 Task: Look for space in Karukh, Afghanistan from 11th June, 2023 to 15th June, 2023 for 2 adults in price range Rs.7000 to Rs.16000. Place can be private room with 1  bedroom having 2 beds and 1 bathroom. Property type can be hotel. Amenities needed are: air conditioning, dedicated workplace, breakfast, . Booking option can be shelf check-in. Required host language is English.
Action: Mouse moved to (428, 87)
Screenshot: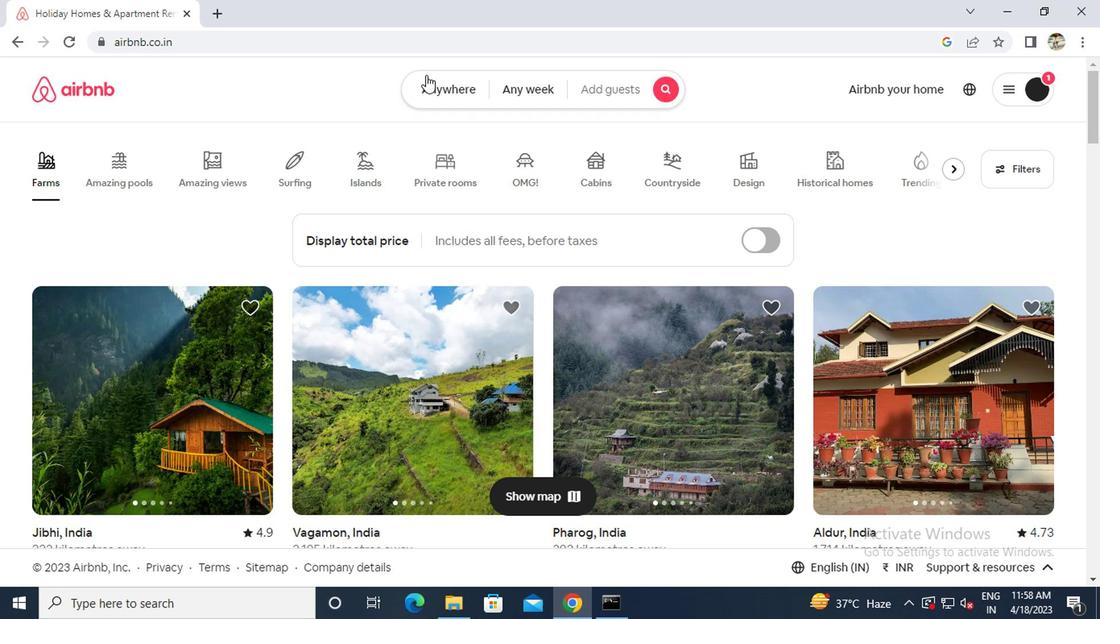 
Action: Mouse pressed left at (428, 87)
Screenshot: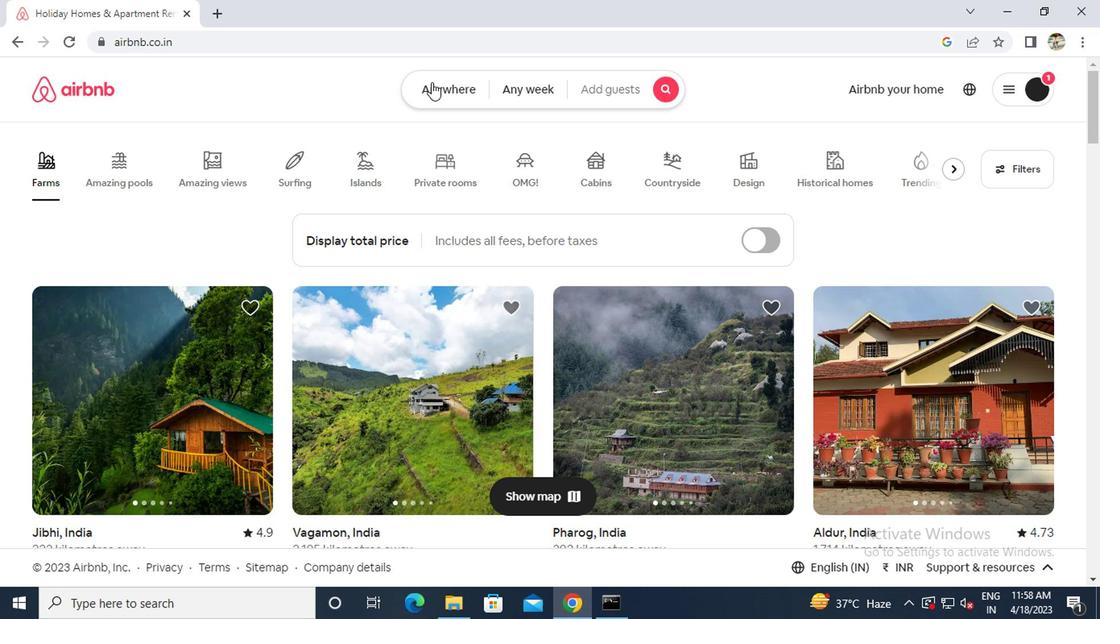 
Action: Mouse moved to (339, 153)
Screenshot: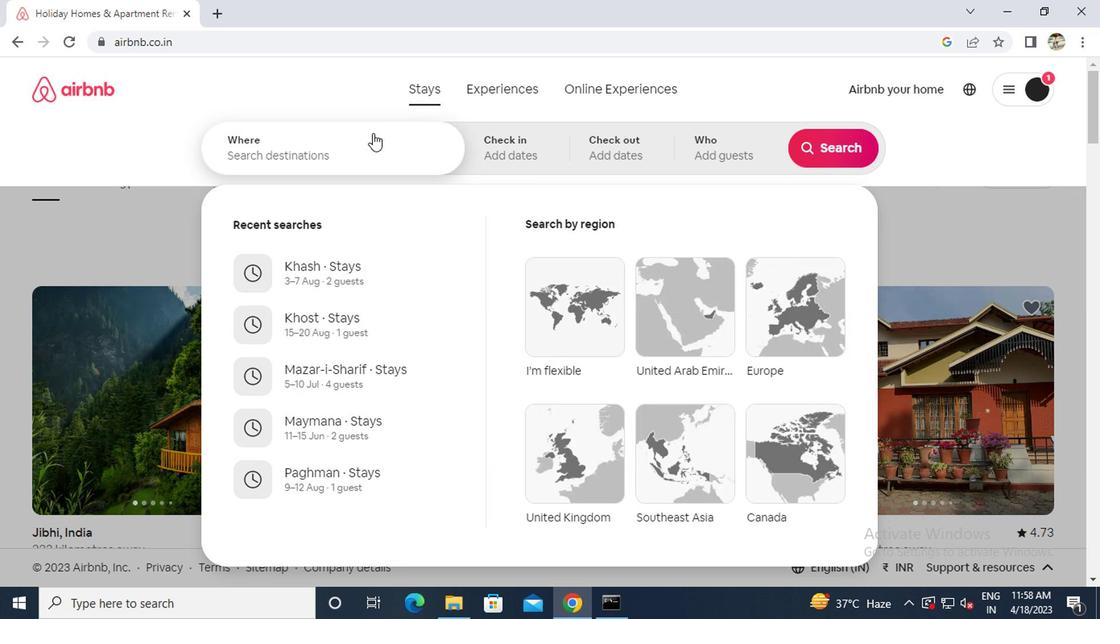 
Action: Mouse pressed left at (339, 153)
Screenshot: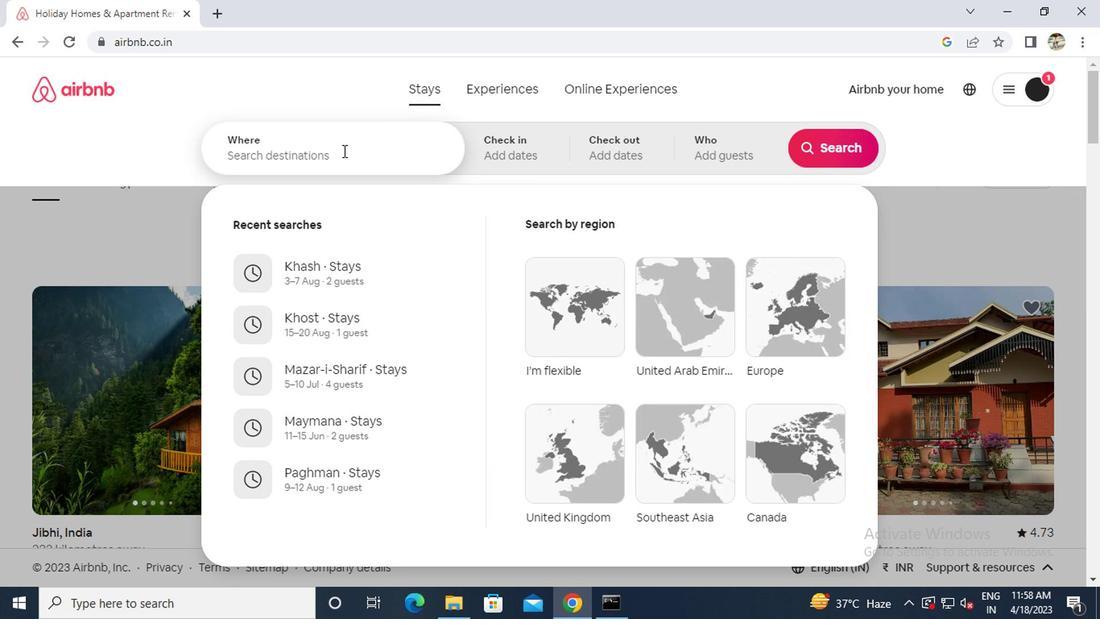 
Action: Key pressed k<Key.caps_lock>arukh<Key.space>
Screenshot: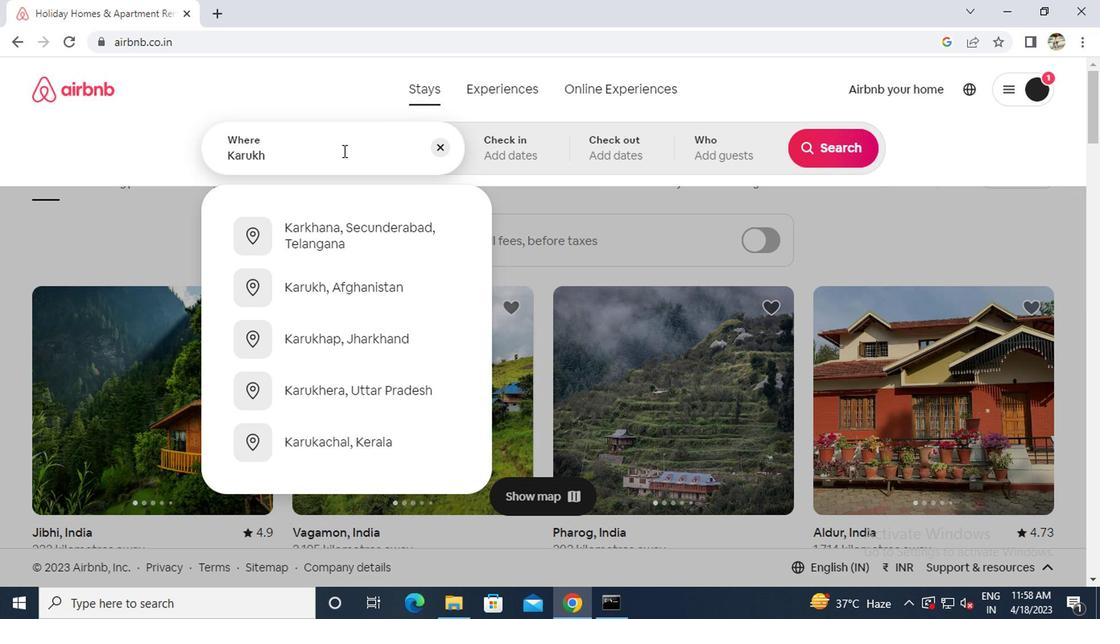 
Action: Mouse moved to (314, 282)
Screenshot: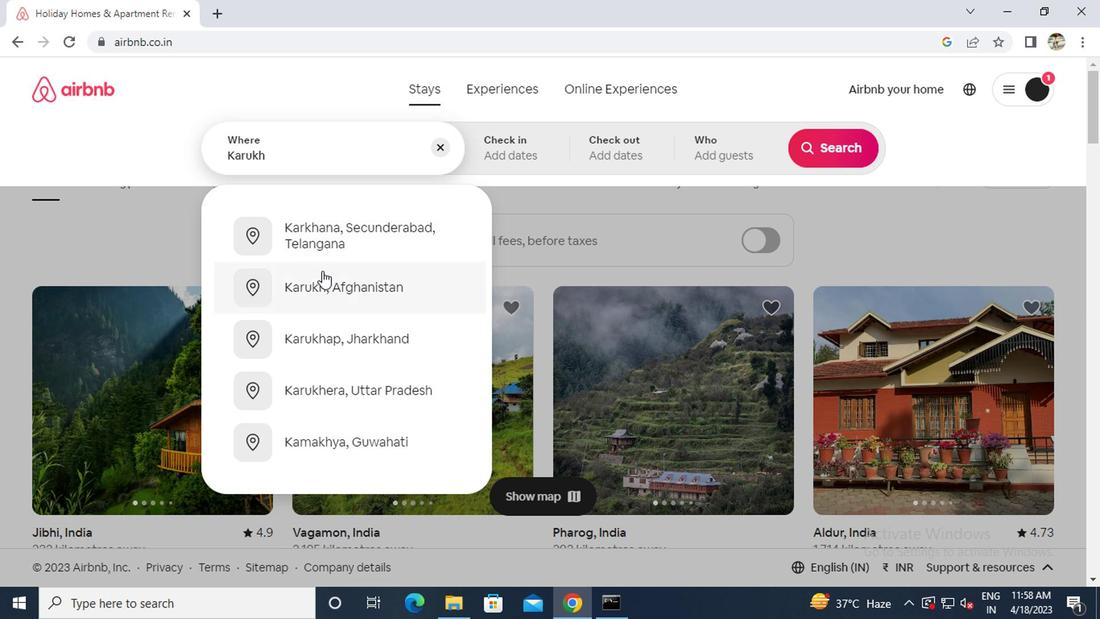 
Action: Mouse pressed left at (314, 282)
Screenshot: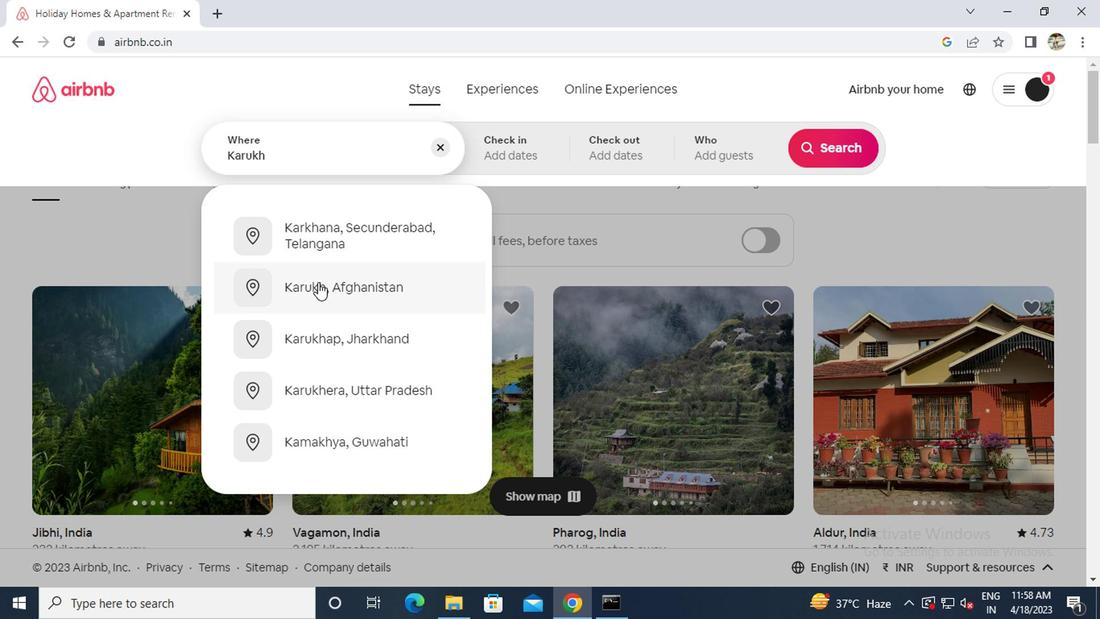 
Action: Mouse moved to (825, 273)
Screenshot: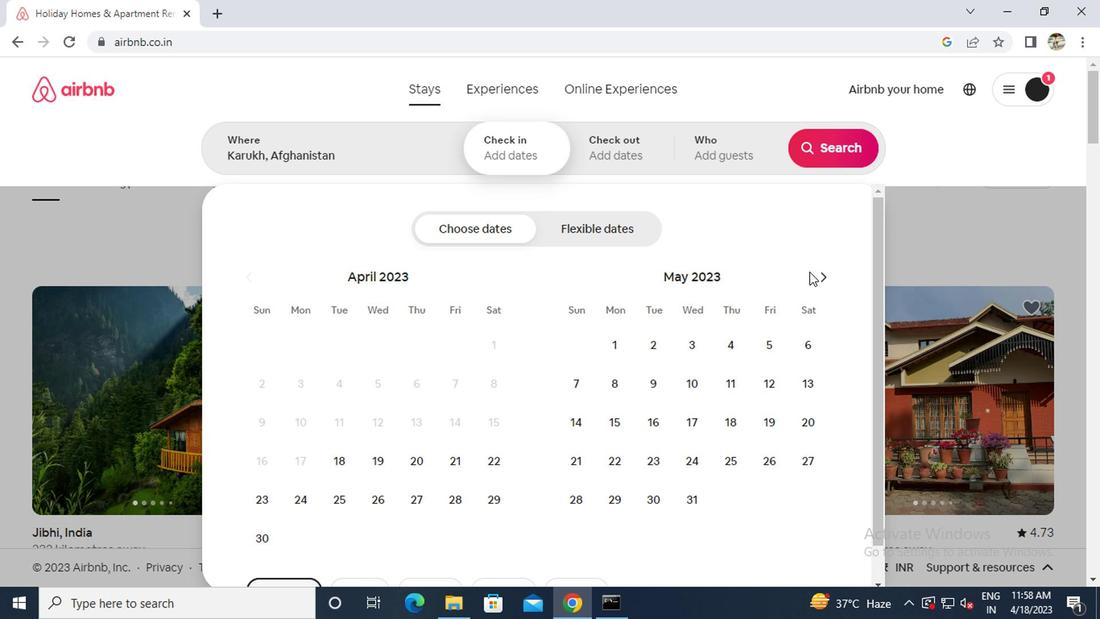 
Action: Mouse pressed left at (825, 273)
Screenshot: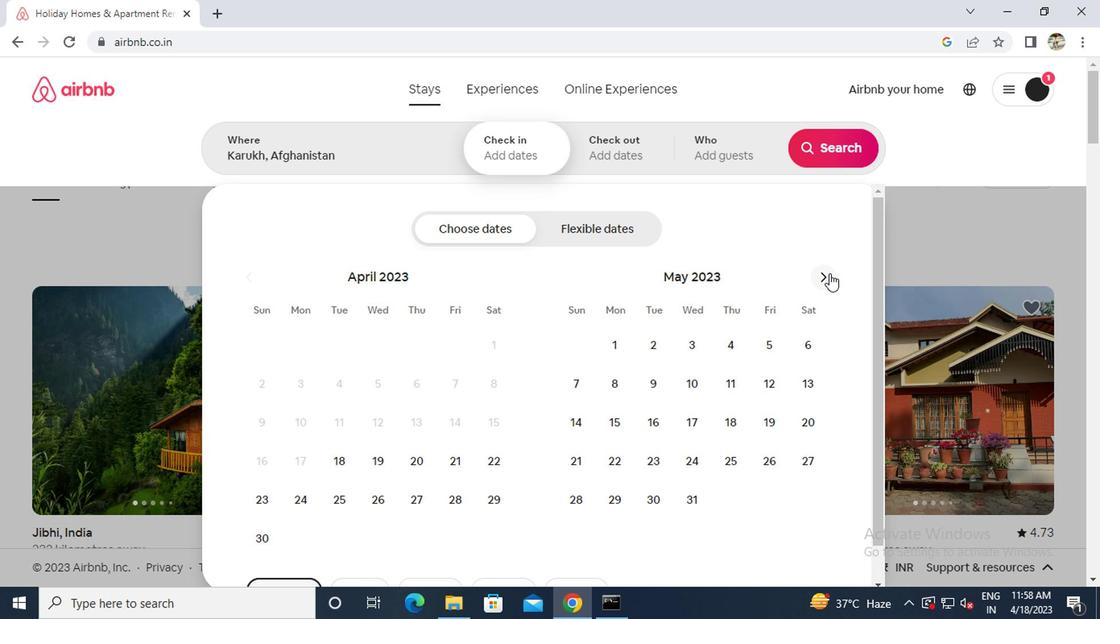 
Action: Mouse moved to (585, 408)
Screenshot: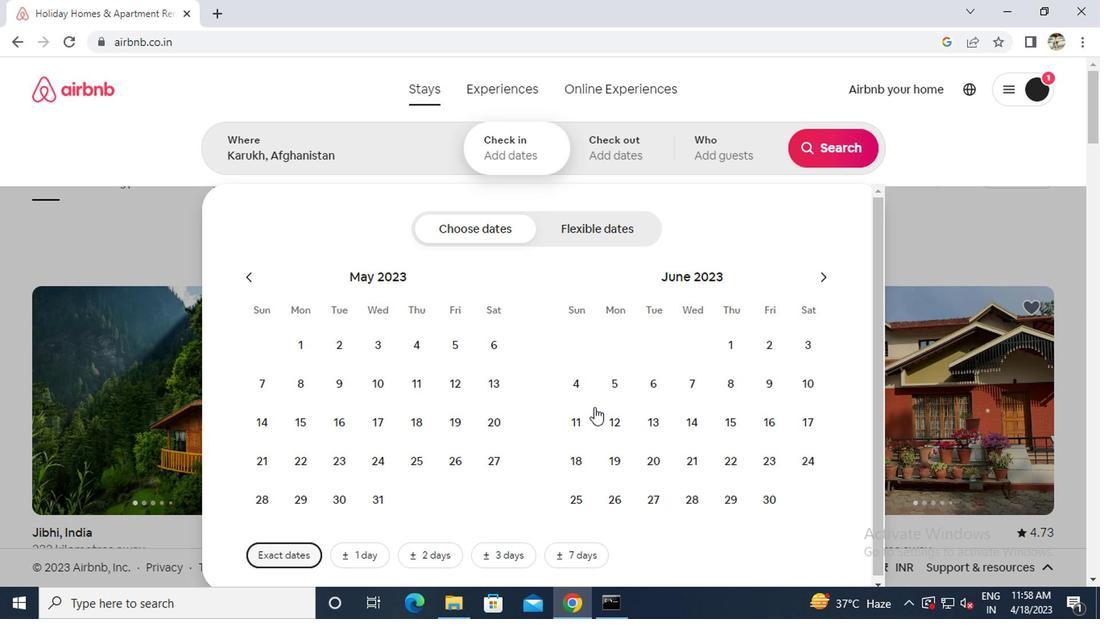 
Action: Mouse pressed left at (585, 408)
Screenshot: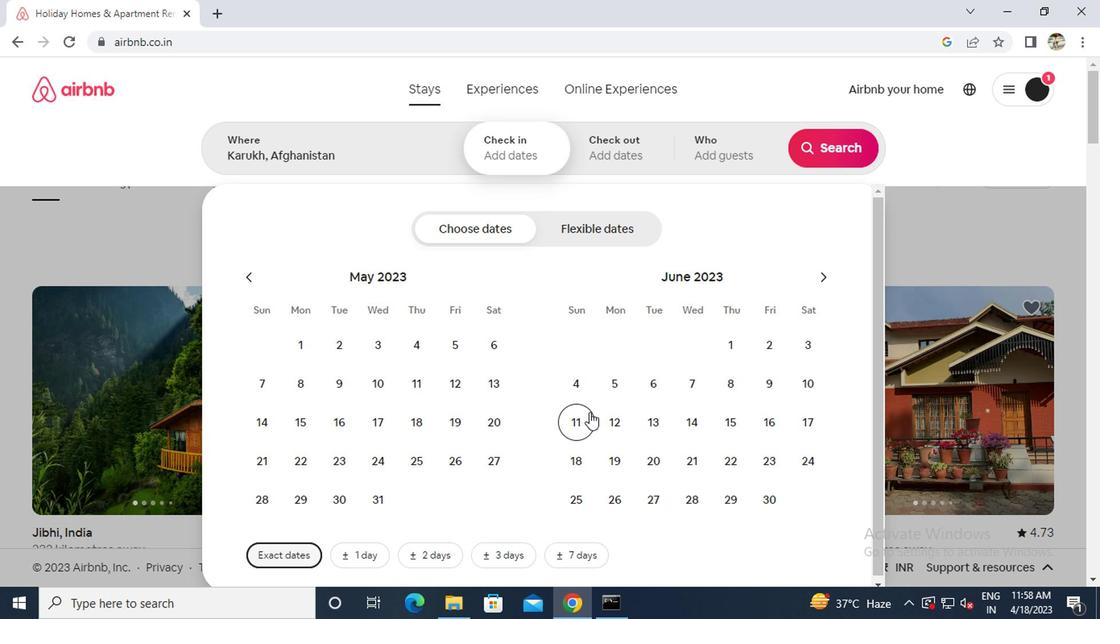 
Action: Mouse moved to (725, 412)
Screenshot: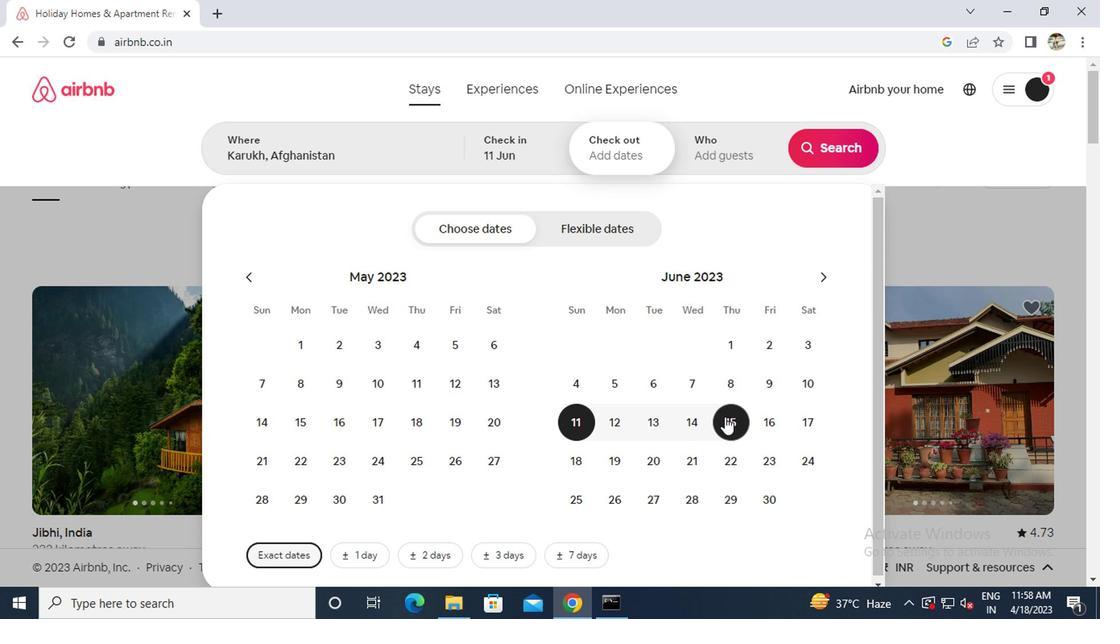
Action: Mouse pressed left at (725, 412)
Screenshot: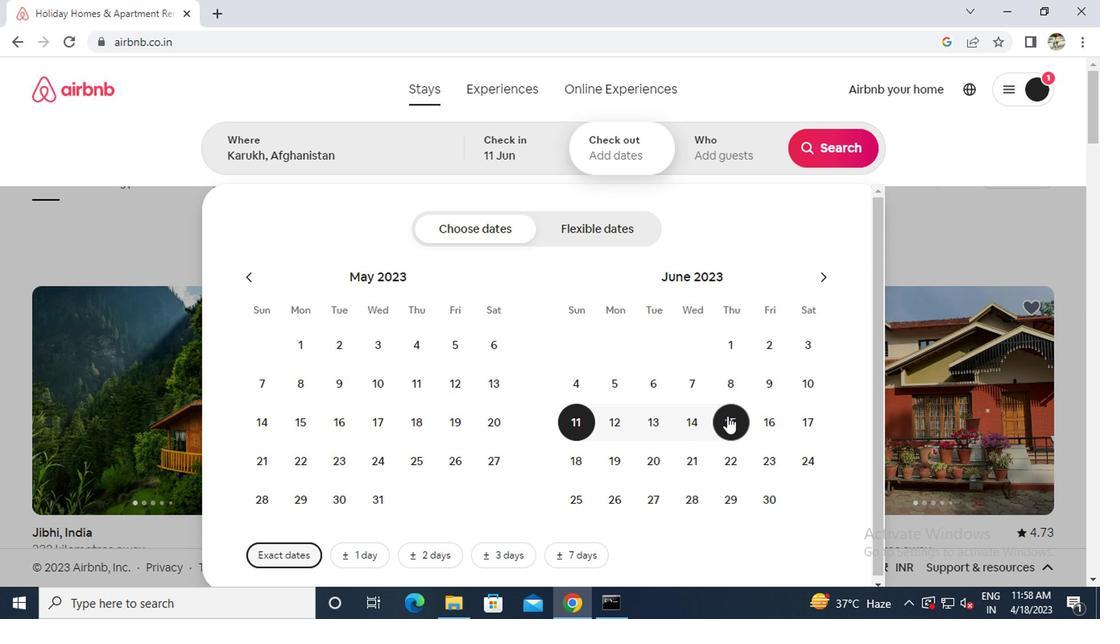 
Action: Mouse moved to (722, 139)
Screenshot: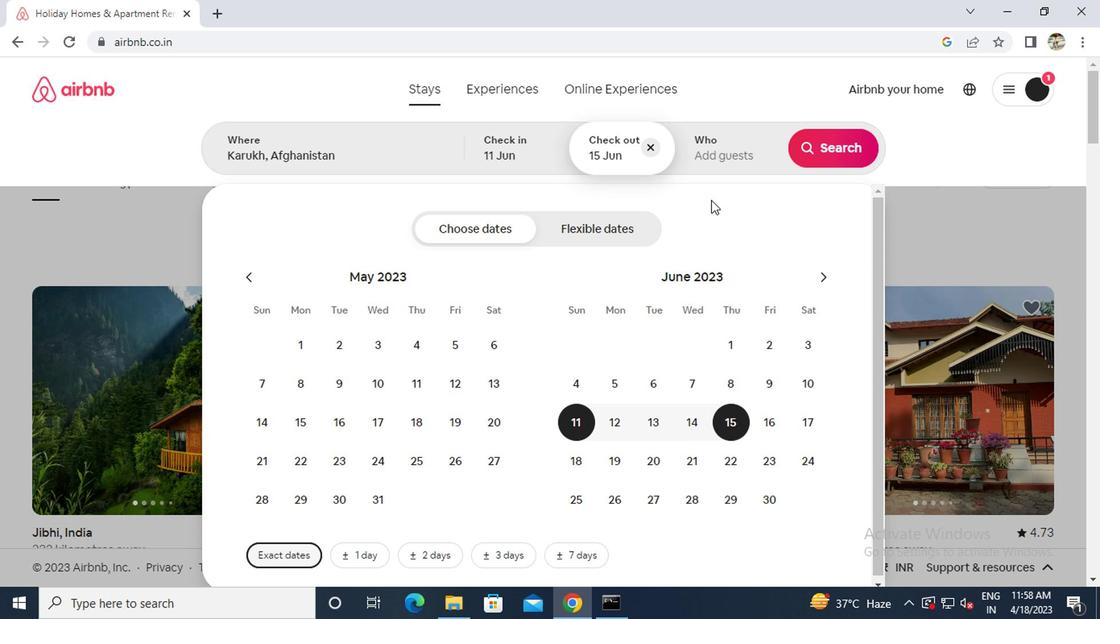 
Action: Mouse pressed left at (722, 139)
Screenshot: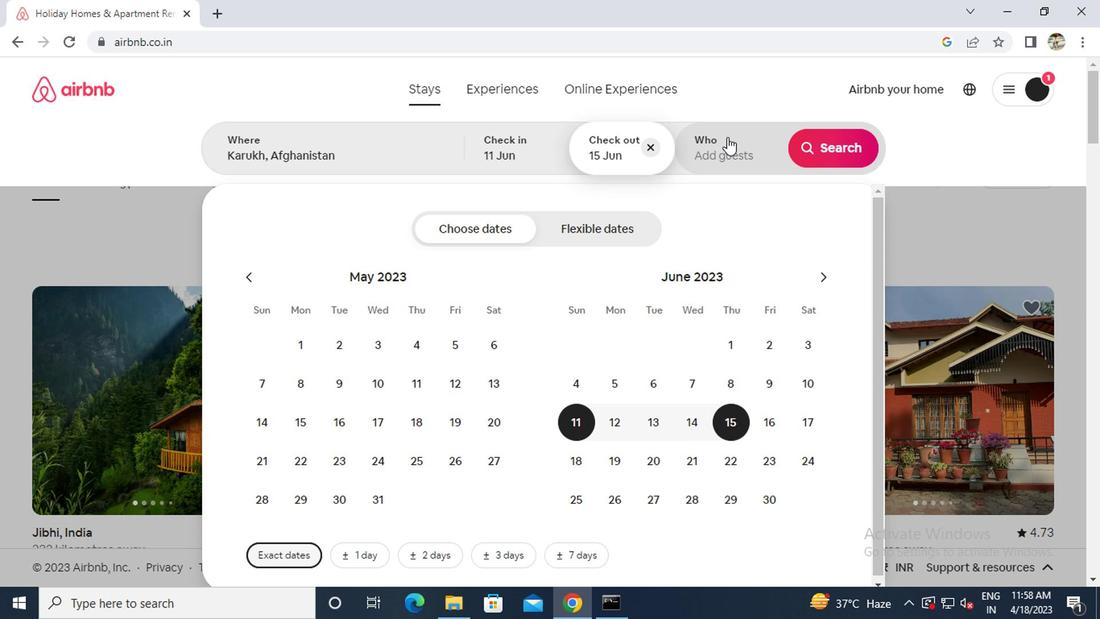 
Action: Mouse moved to (839, 233)
Screenshot: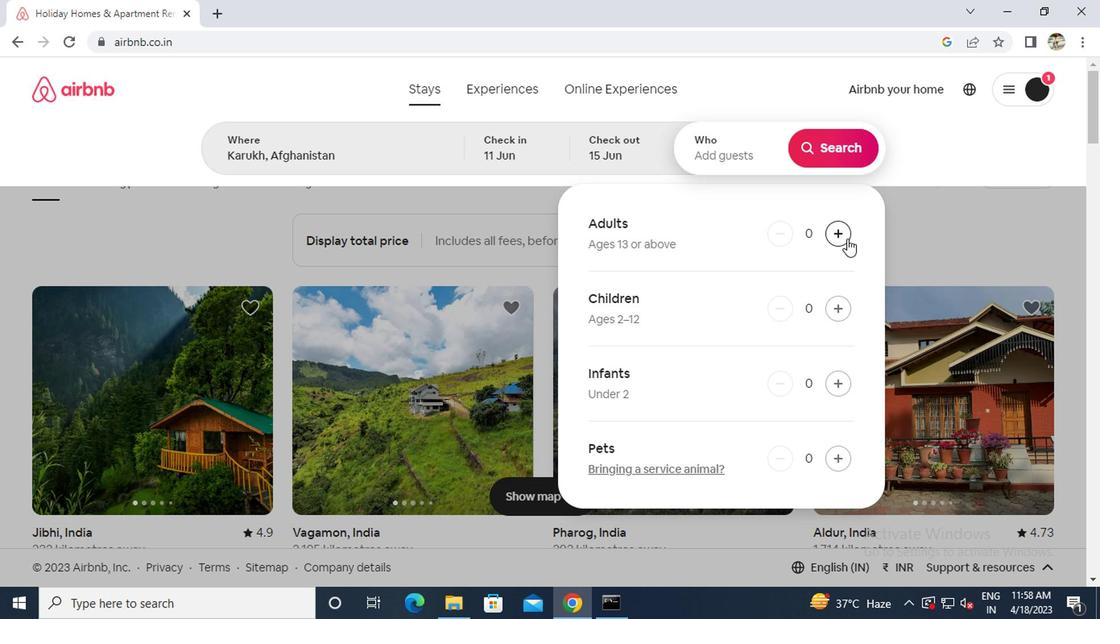 
Action: Mouse pressed left at (839, 233)
Screenshot: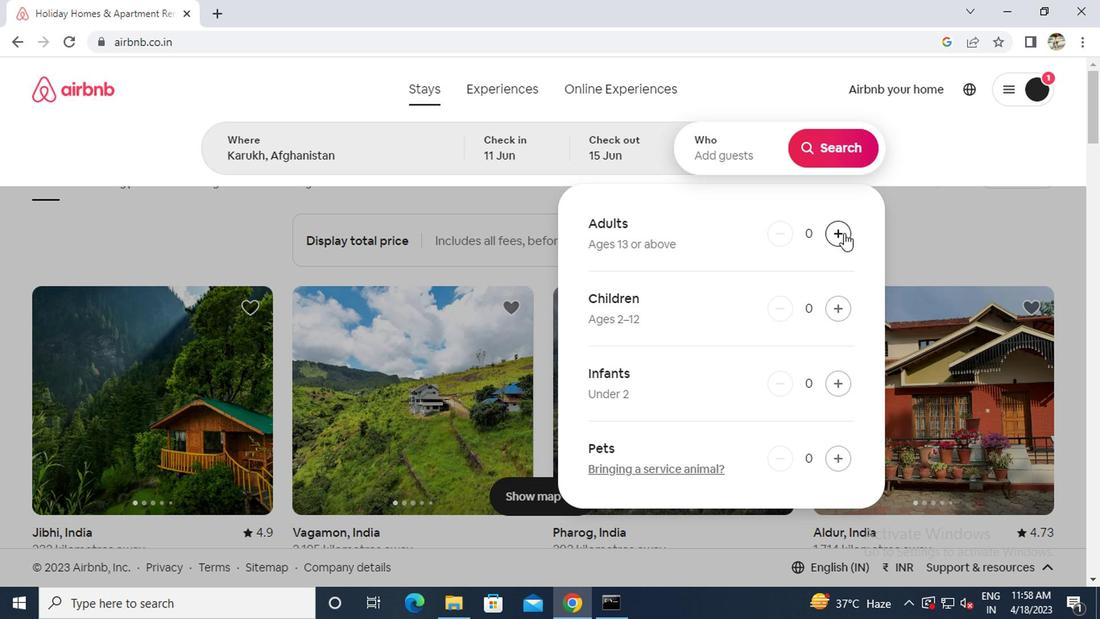
Action: Mouse pressed left at (839, 233)
Screenshot: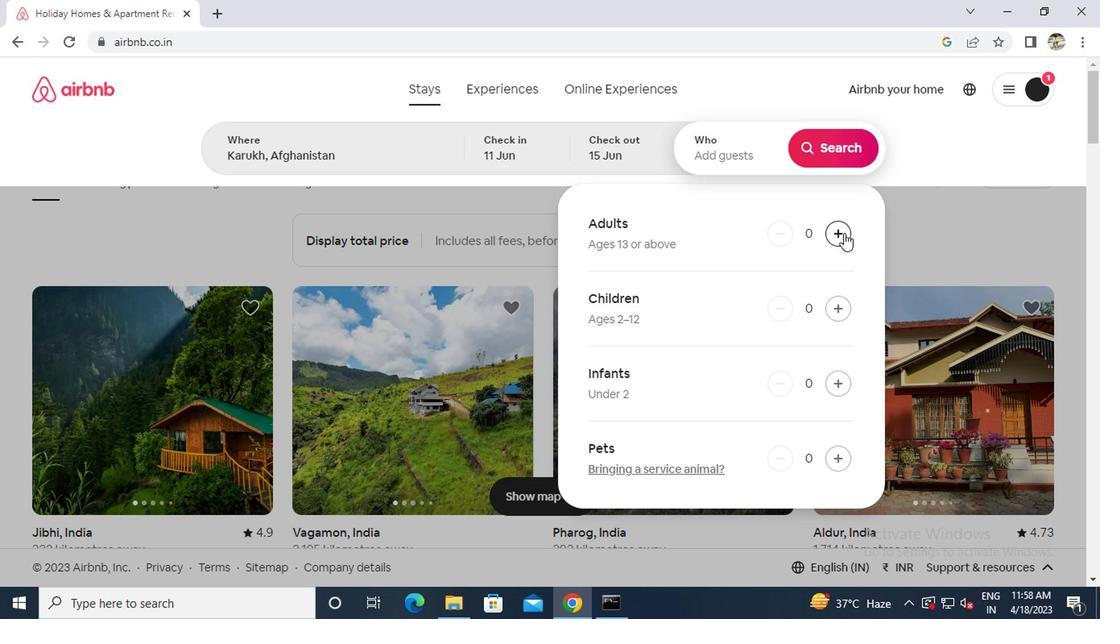 
Action: Mouse moved to (830, 145)
Screenshot: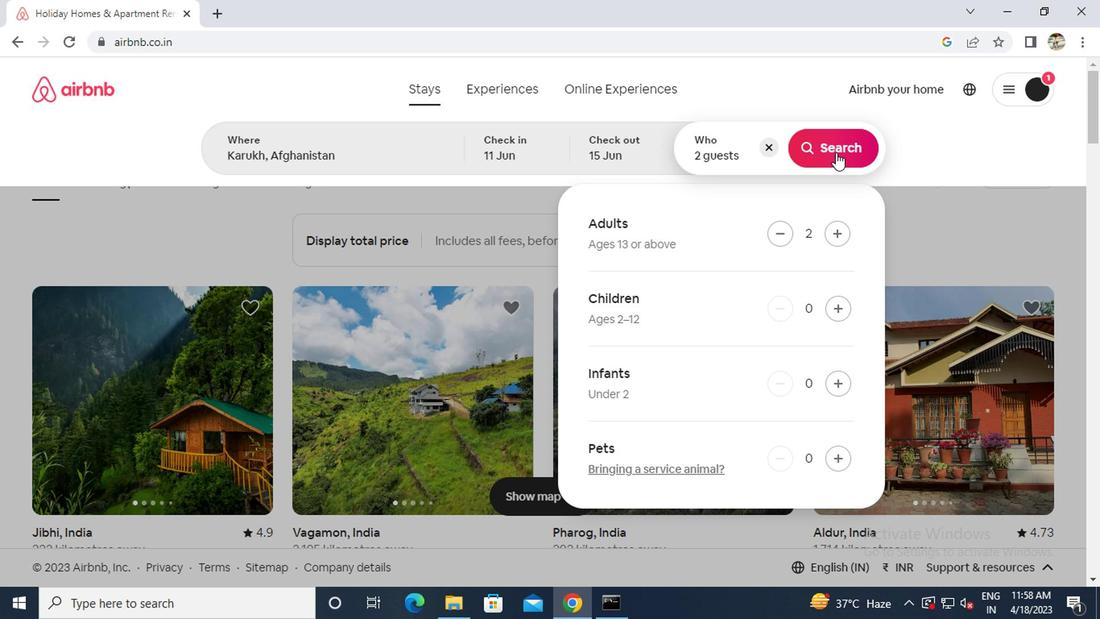 
Action: Mouse pressed left at (830, 145)
Screenshot: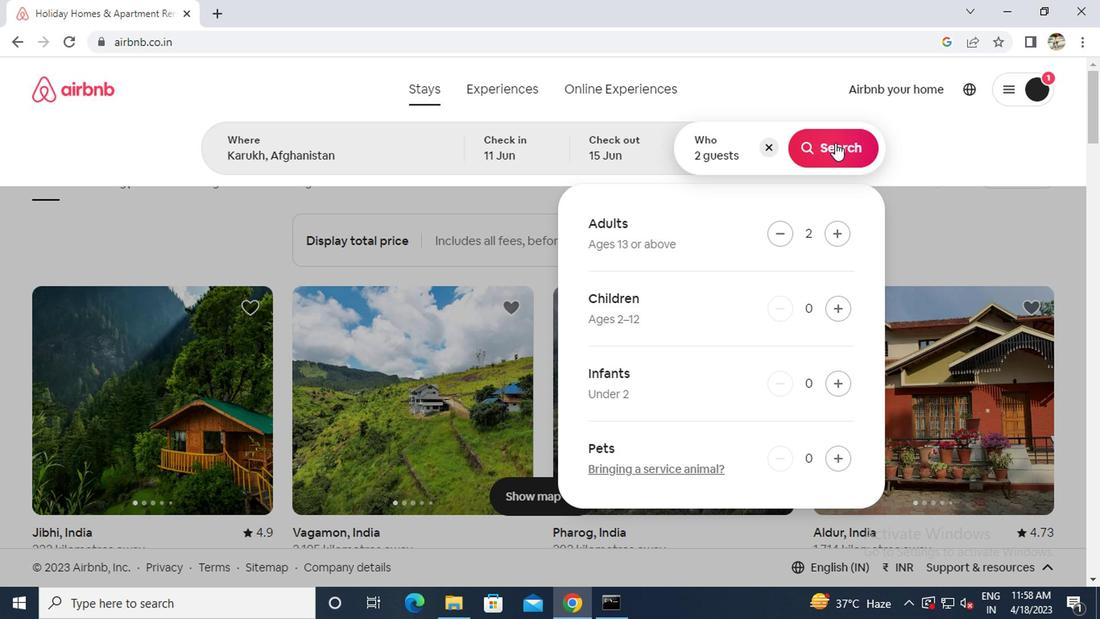 
Action: Mouse moved to (1021, 152)
Screenshot: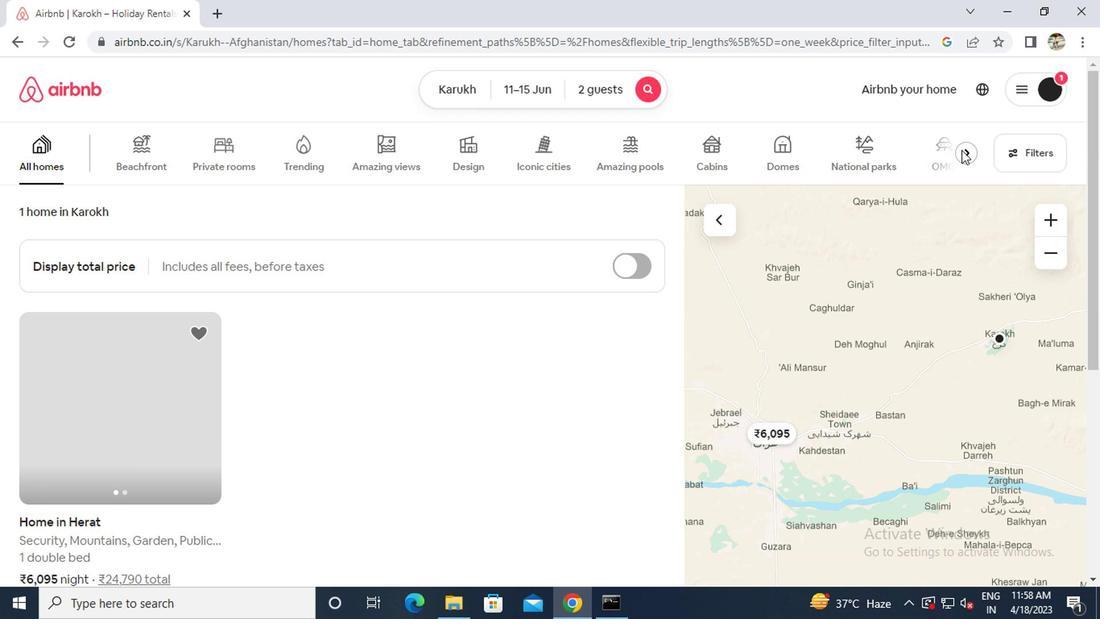 
Action: Mouse pressed left at (1021, 152)
Screenshot: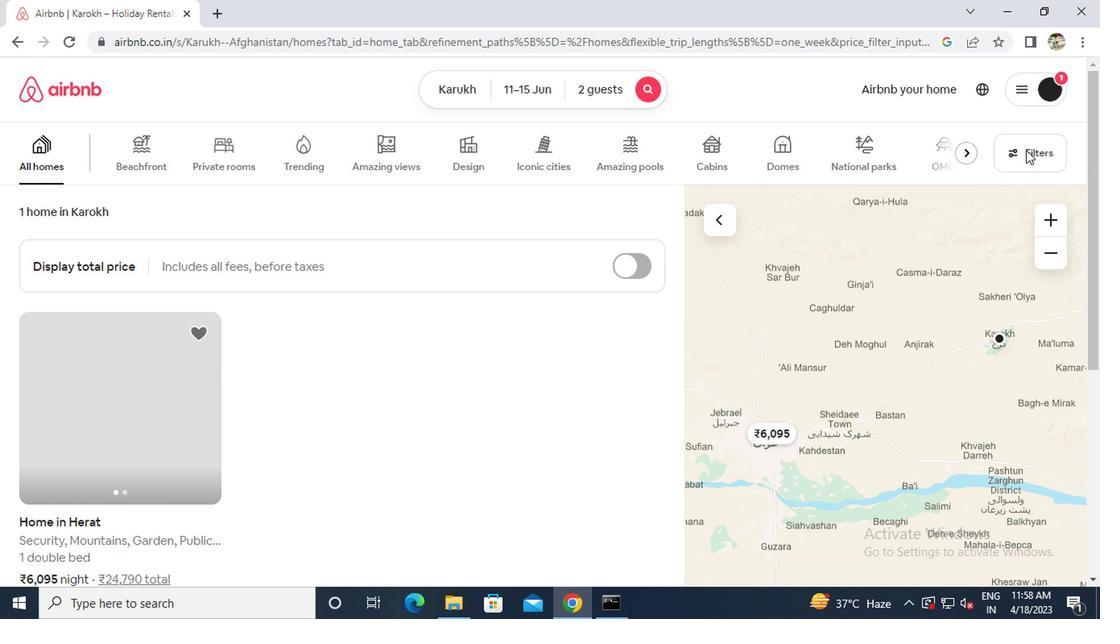 
Action: Mouse moved to (425, 349)
Screenshot: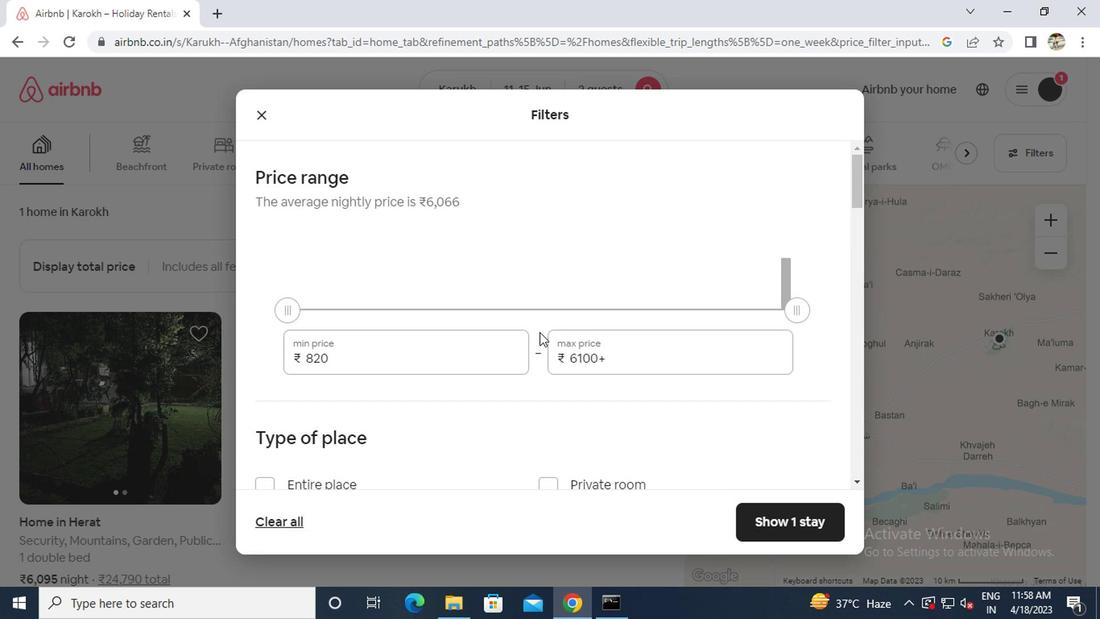
Action: Mouse pressed left at (425, 349)
Screenshot: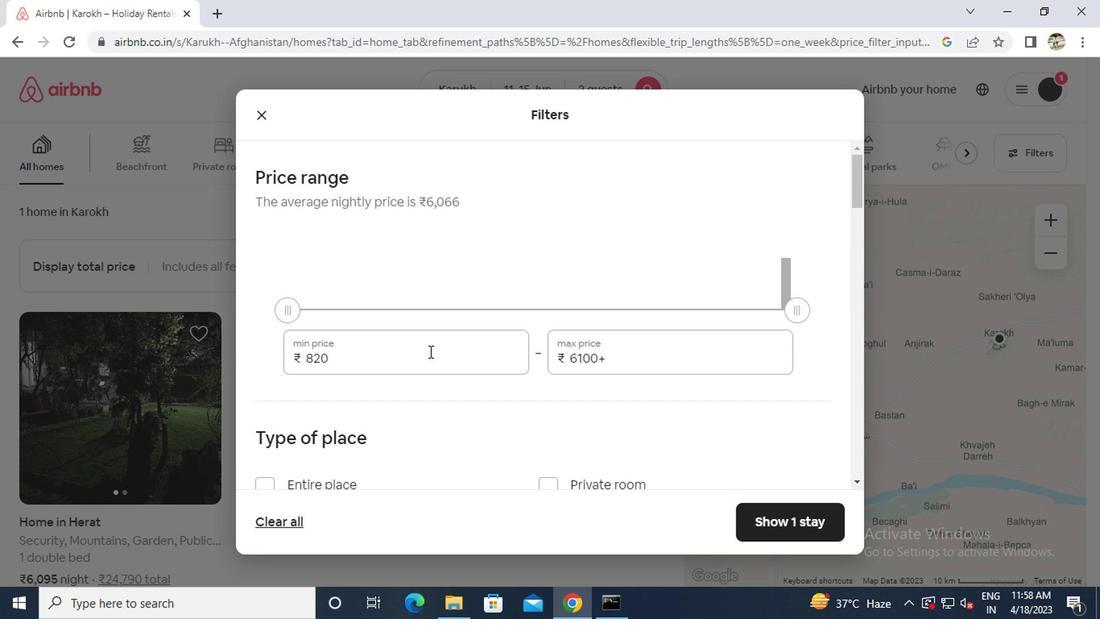 
Action: Mouse moved to (424, 349)
Screenshot: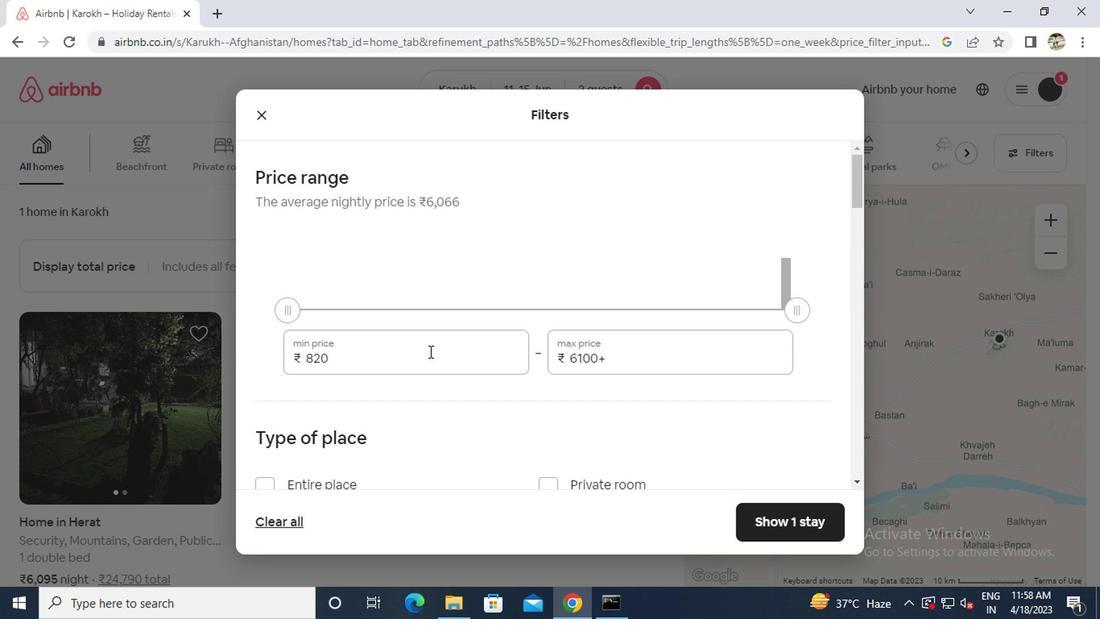 
Action: Key pressed ctrl+Actrl+7000
Screenshot: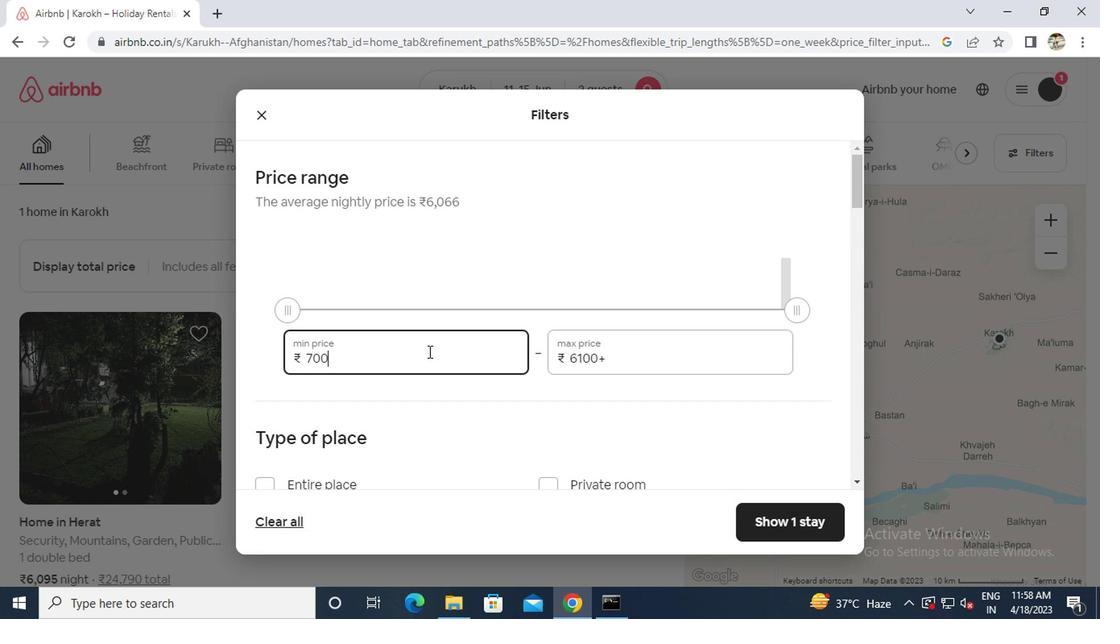 
Action: Mouse moved to (620, 354)
Screenshot: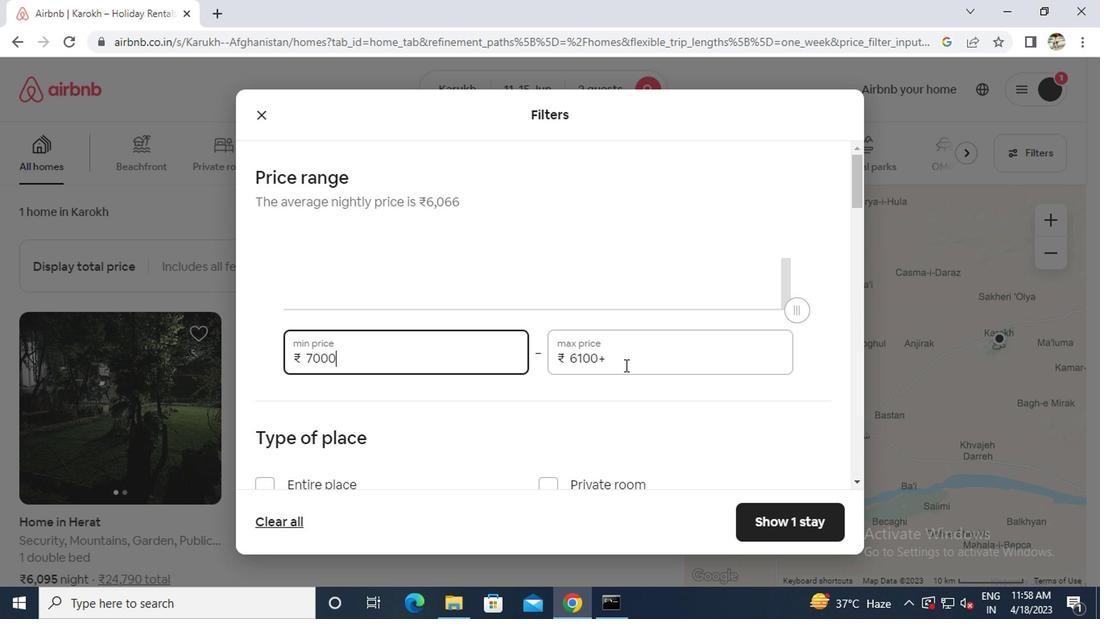 
Action: Mouse pressed left at (620, 354)
Screenshot: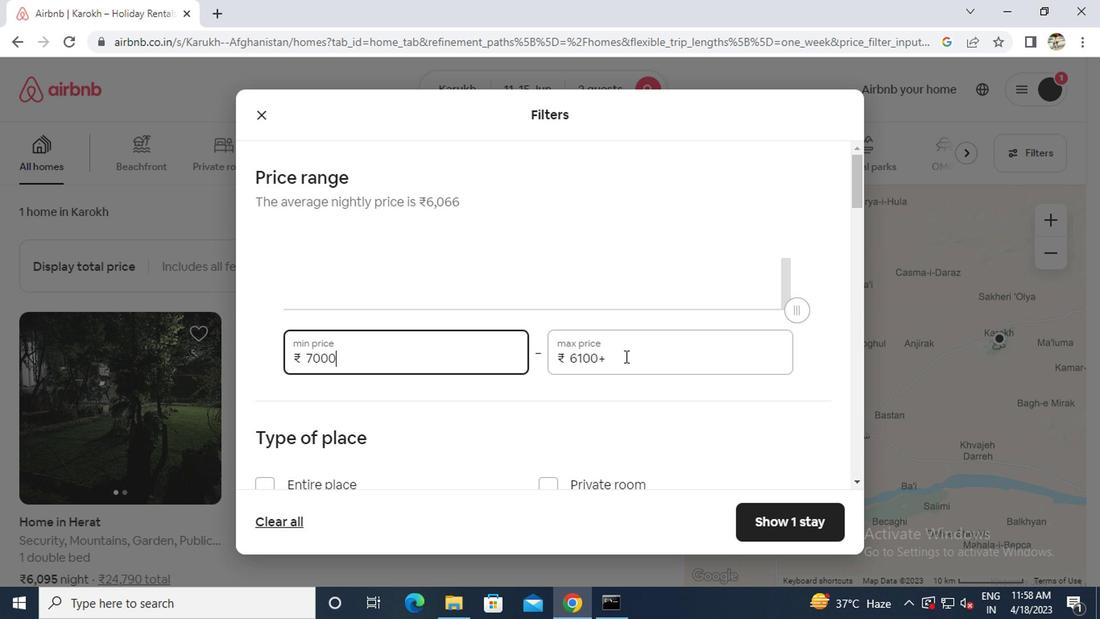 
Action: Key pressed ctrl+A16000
Screenshot: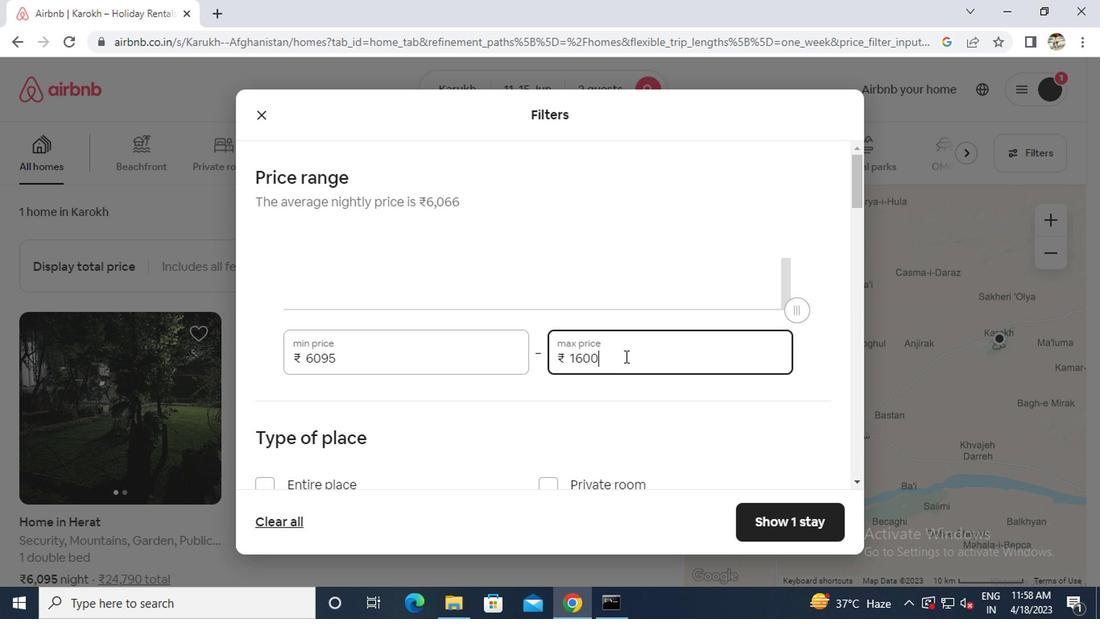
Action: Mouse scrolled (620, 353) with delta (0, 0)
Screenshot: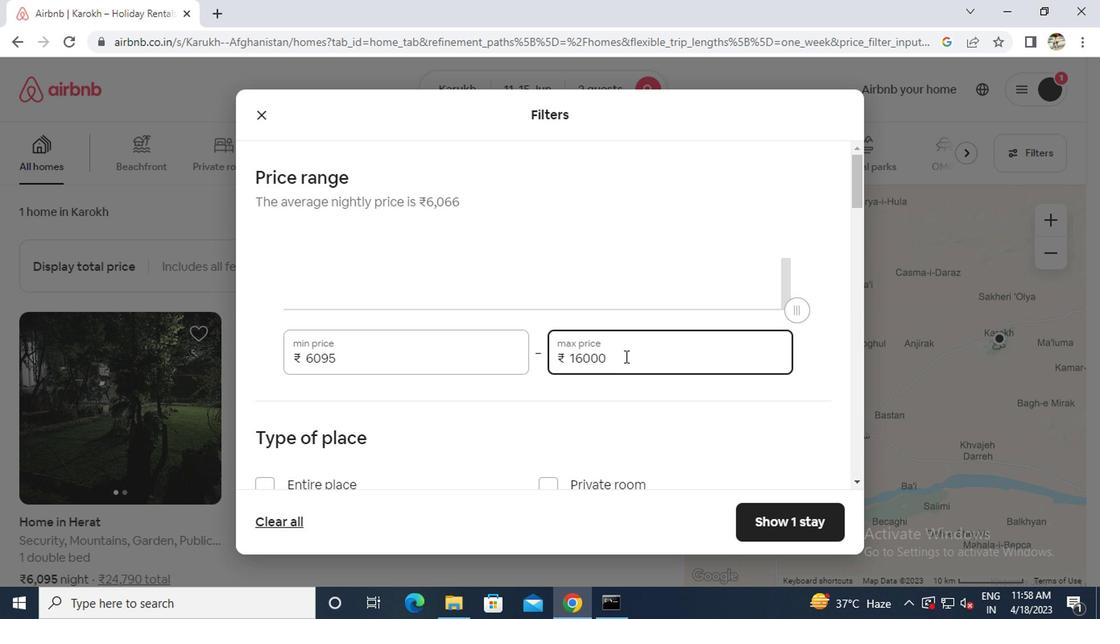 
Action: Mouse moved to (544, 408)
Screenshot: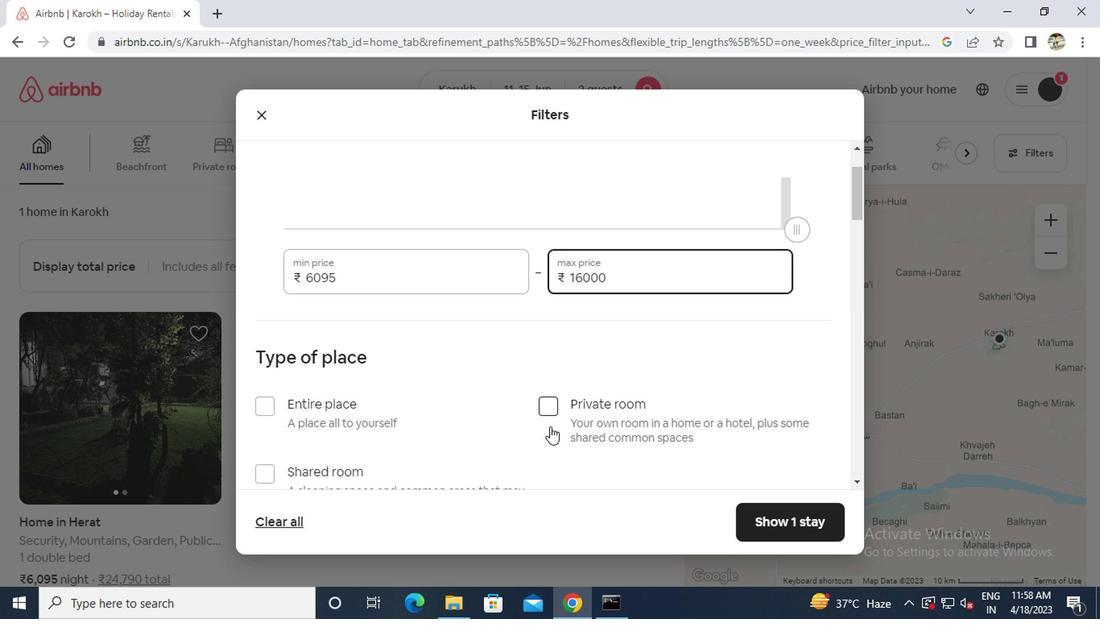 
Action: Mouse pressed left at (544, 408)
Screenshot: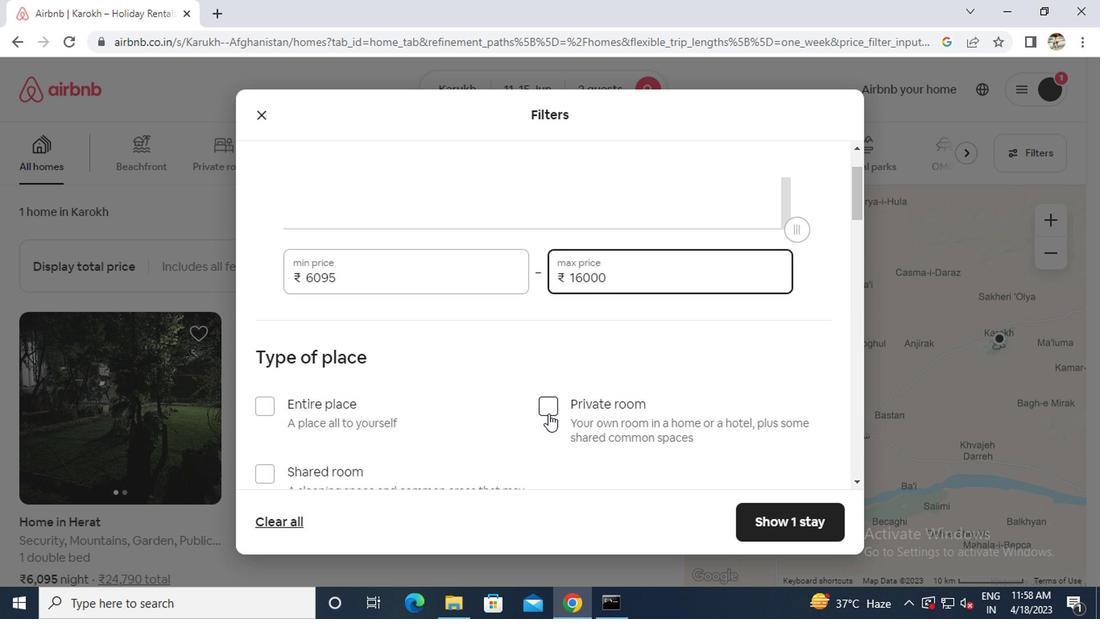 
Action: Mouse scrolled (544, 408) with delta (0, 0)
Screenshot: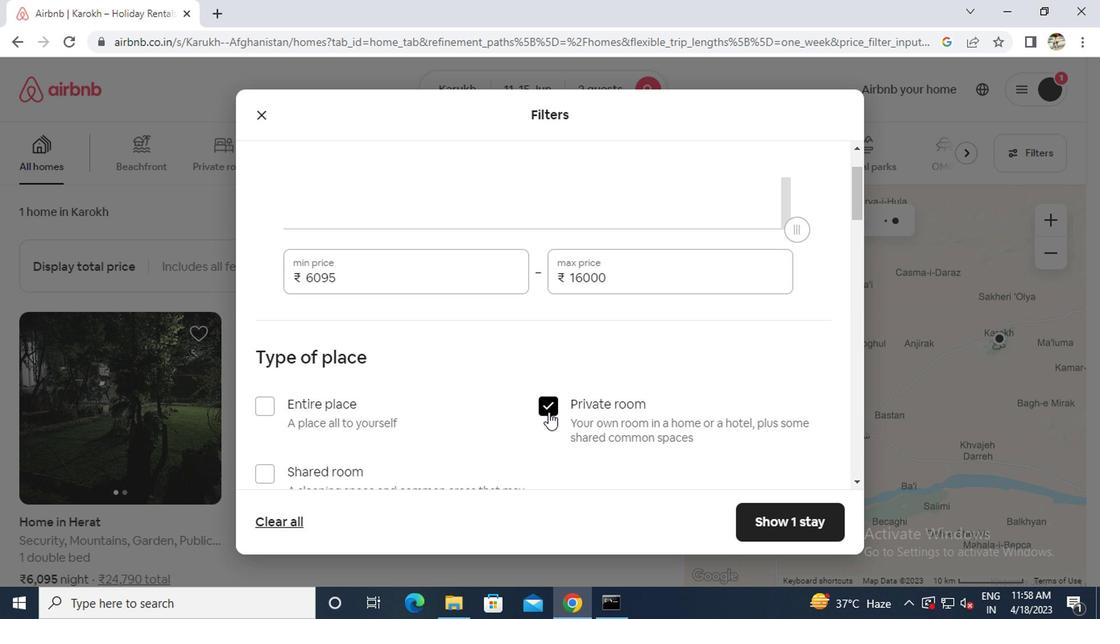 
Action: Mouse scrolled (544, 408) with delta (0, 0)
Screenshot: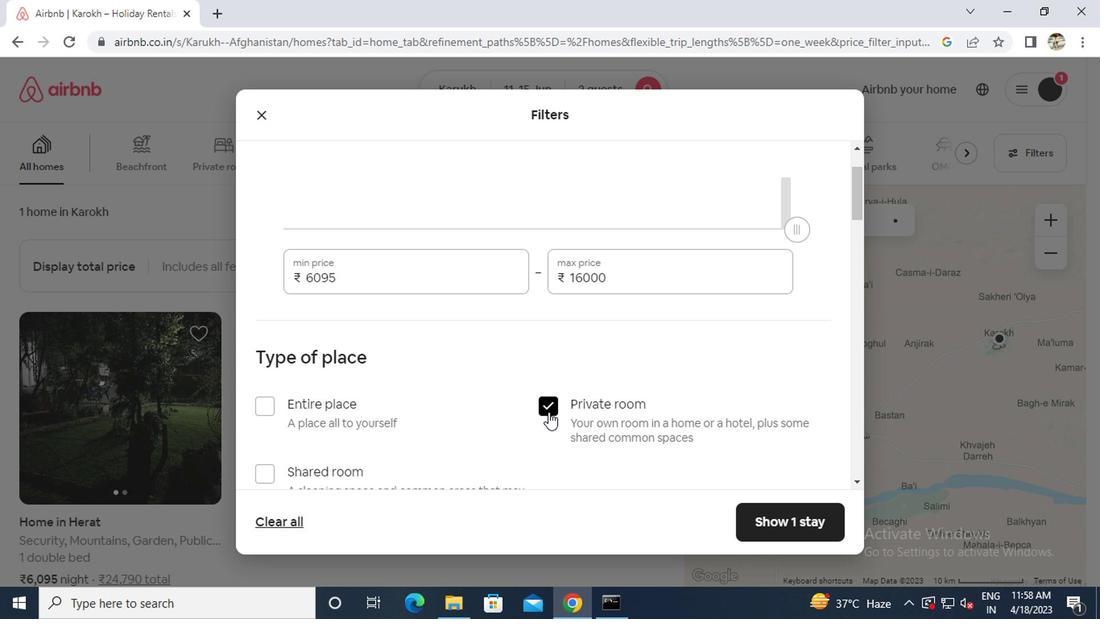 
Action: Mouse scrolled (544, 408) with delta (0, 0)
Screenshot: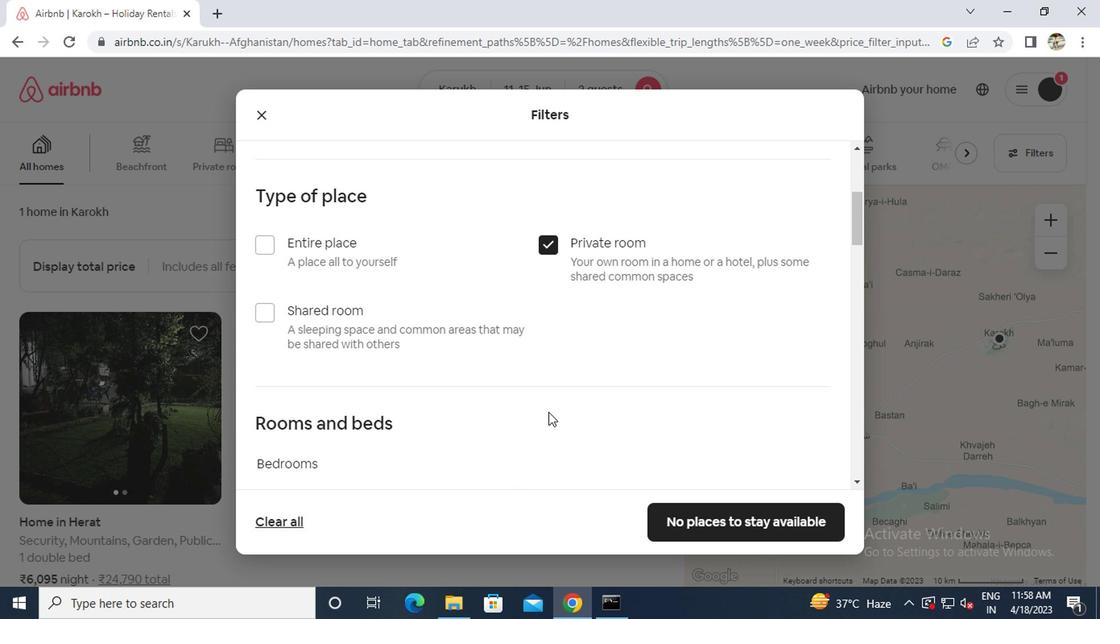 
Action: Mouse moved to (360, 429)
Screenshot: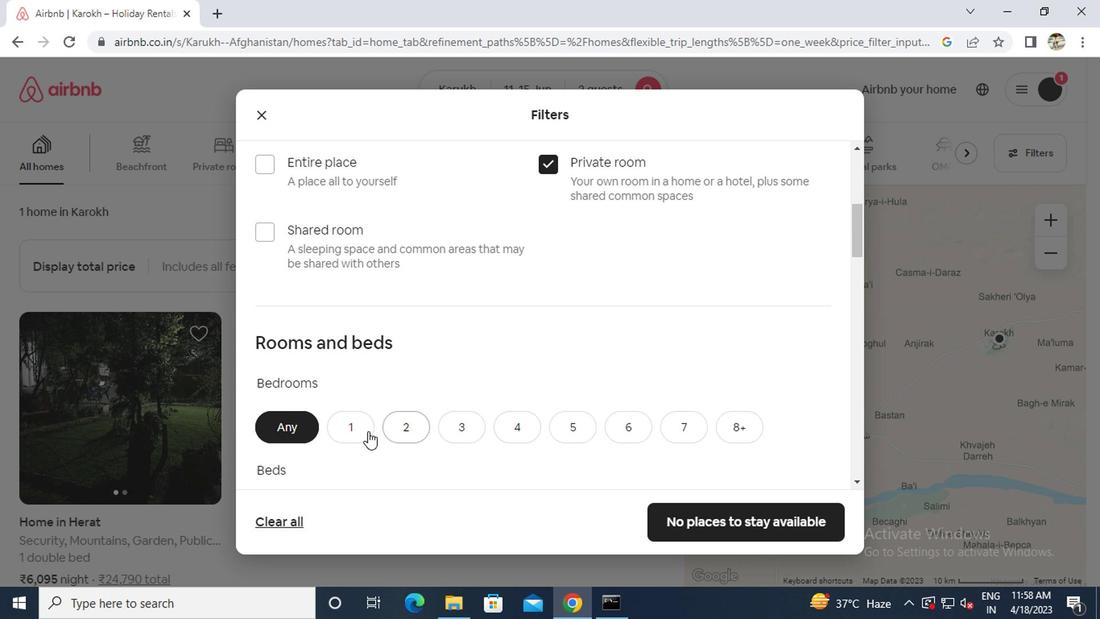 
Action: Mouse pressed left at (360, 429)
Screenshot: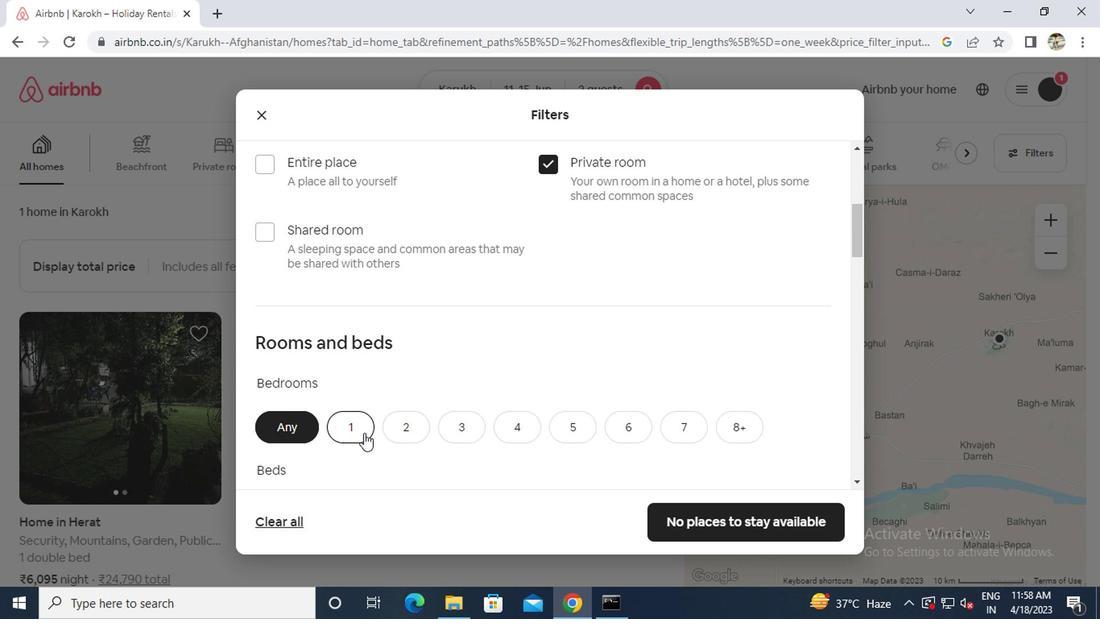 
Action: Mouse scrolled (360, 428) with delta (0, 0)
Screenshot: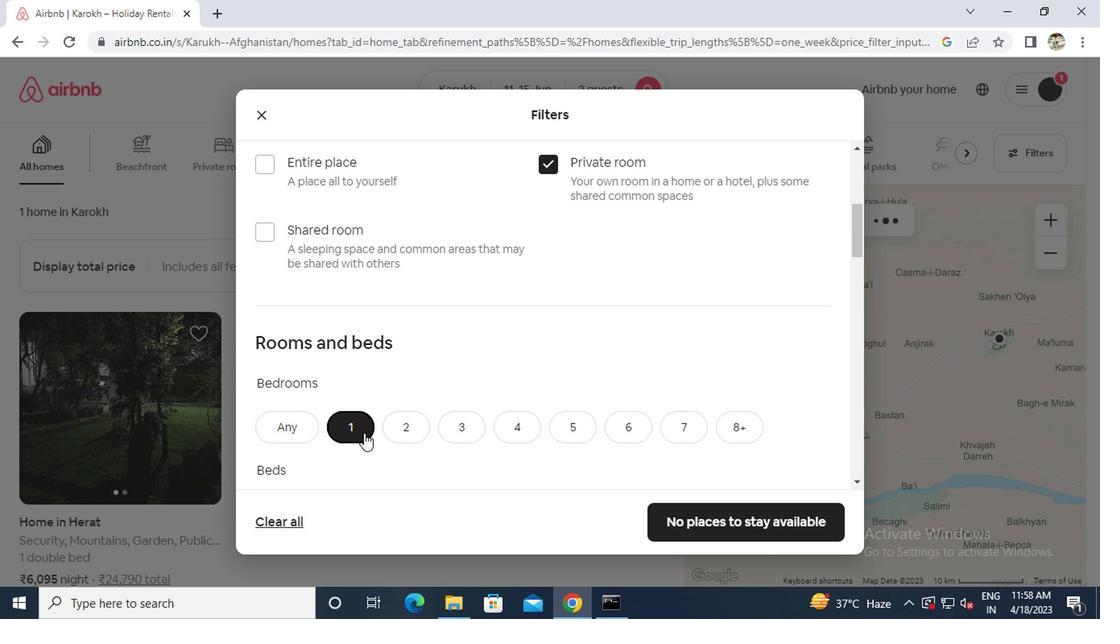 
Action: Mouse moved to (400, 432)
Screenshot: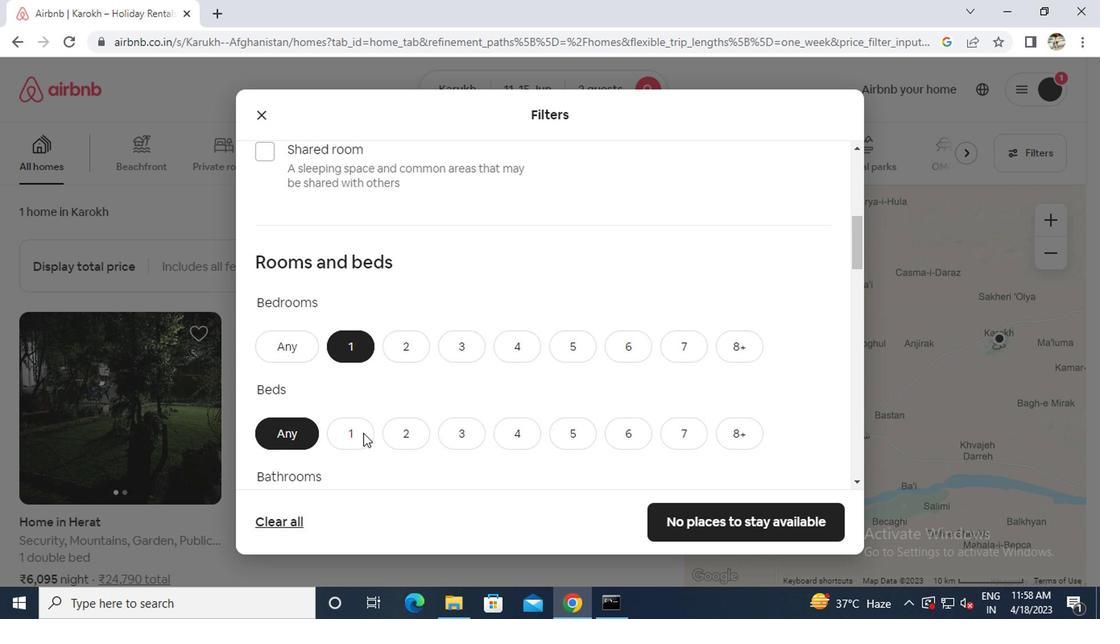 
Action: Mouse pressed left at (400, 432)
Screenshot: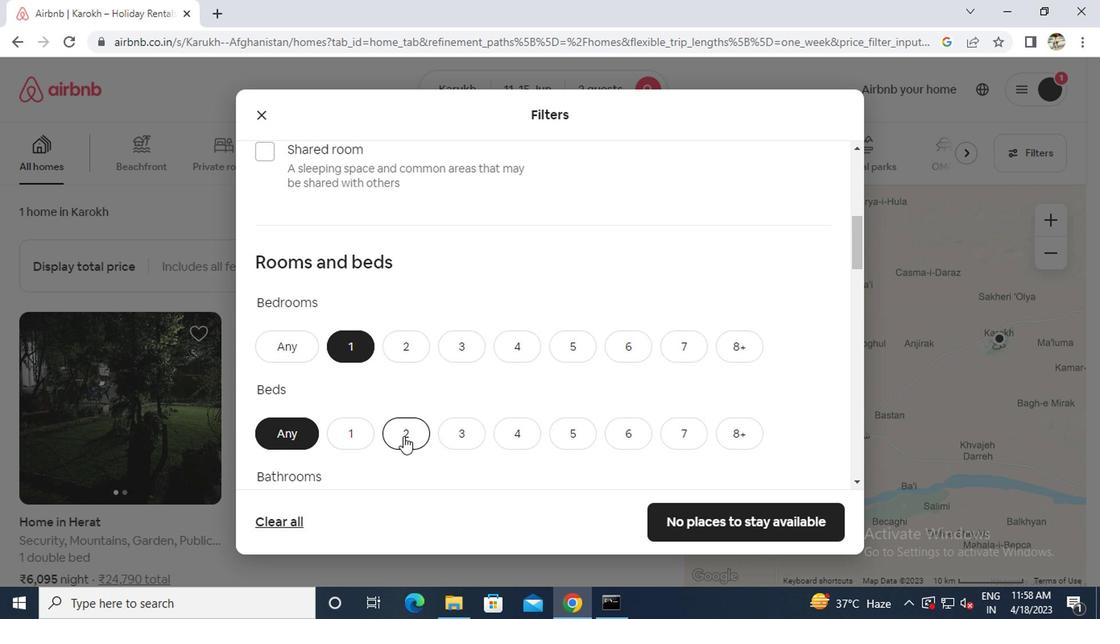 
Action: Mouse scrolled (400, 431) with delta (0, 0)
Screenshot: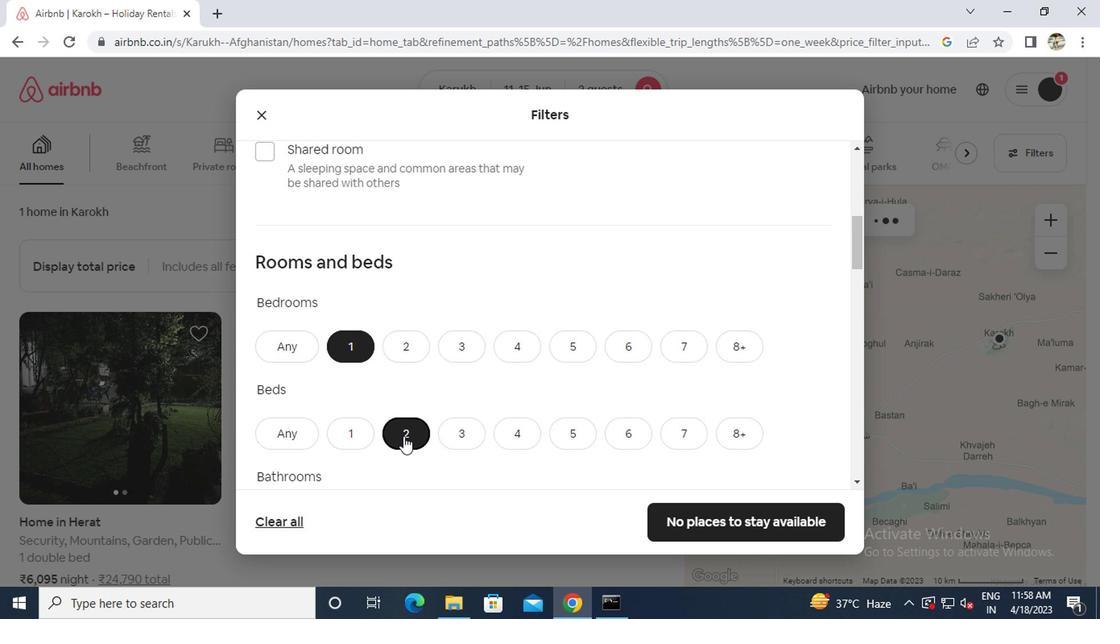
Action: Mouse scrolled (400, 431) with delta (0, 0)
Screenshot: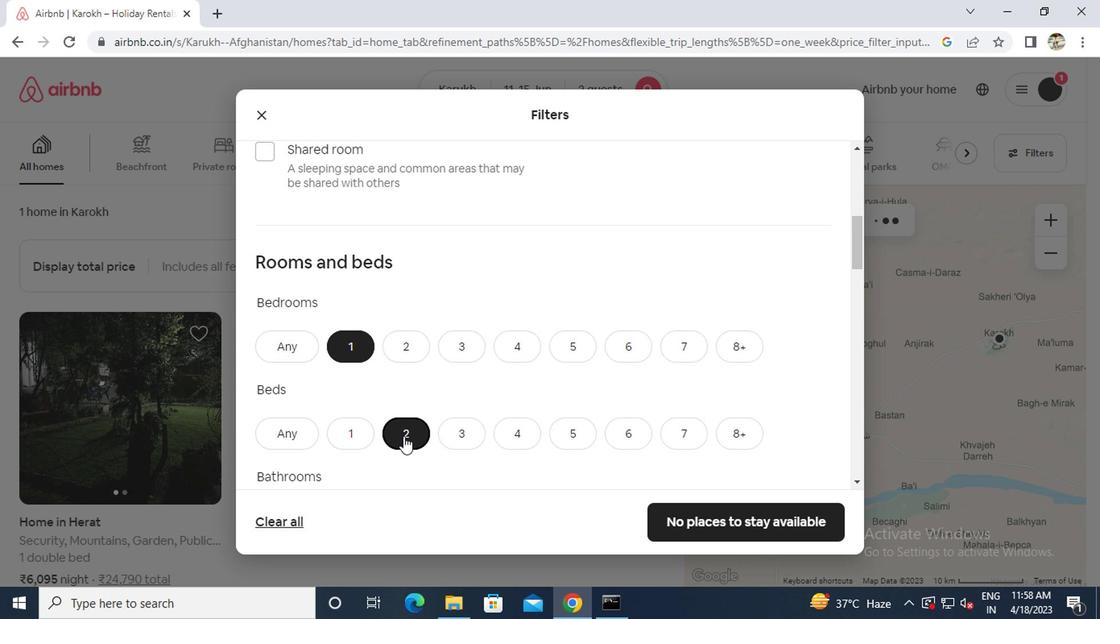 
Action: Mouse moved to (342, 360)
Screenshot: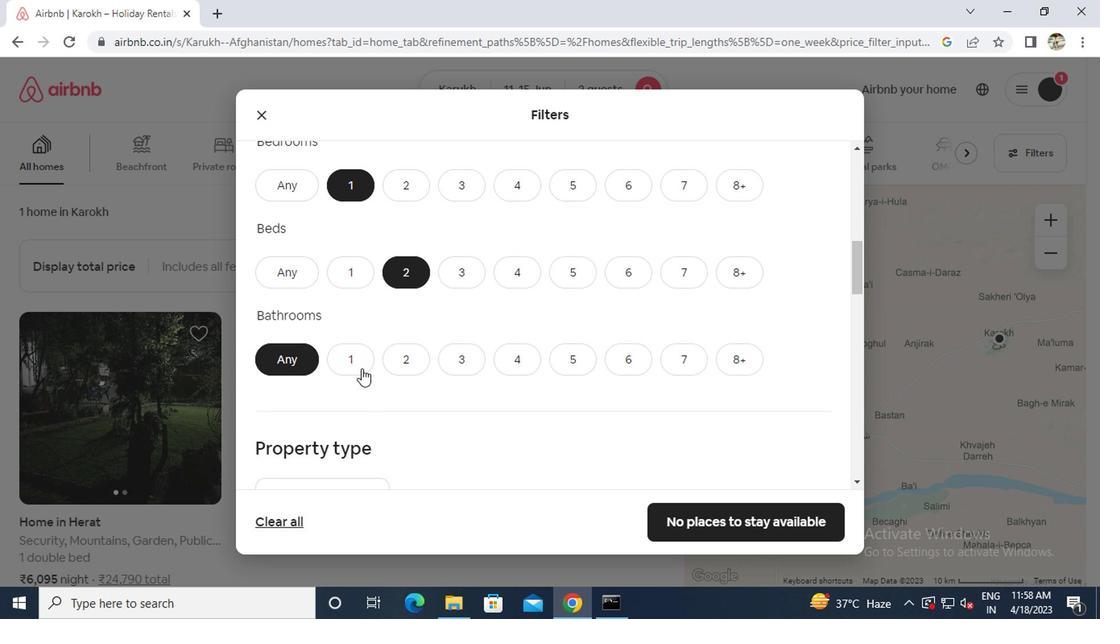 
Action: Mouse pressed left at (342, 360)
Screenshot: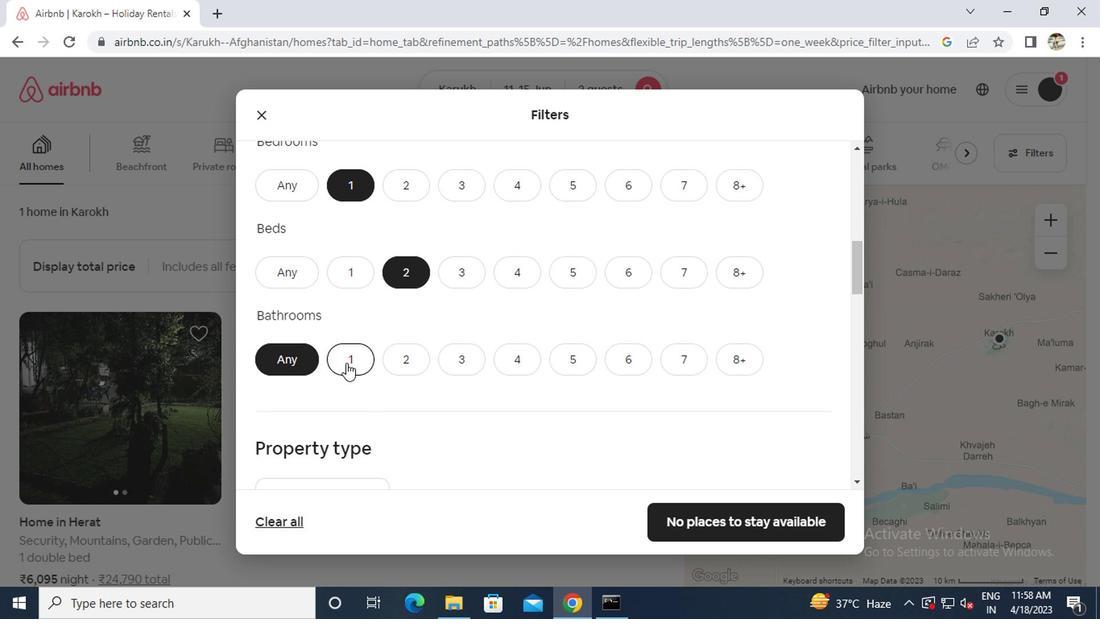 
Action: Mouse scrolled (342, 360) with delta (0, 0)
Screenshot: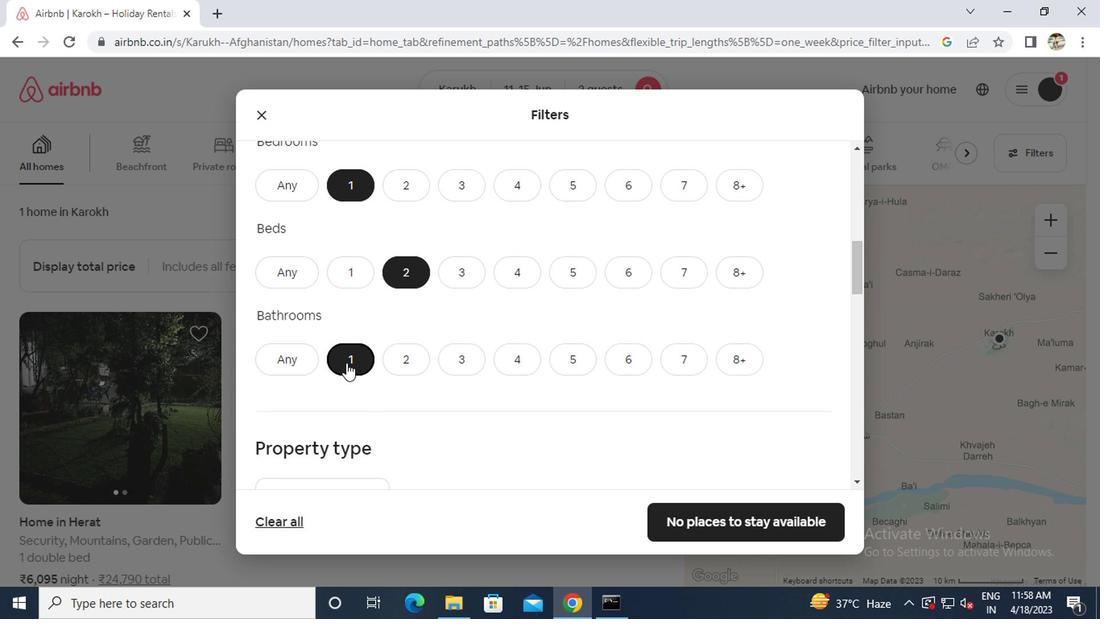 
Action: Mouse scrolled (342, 360) with delta (0, 0)
Screenshot: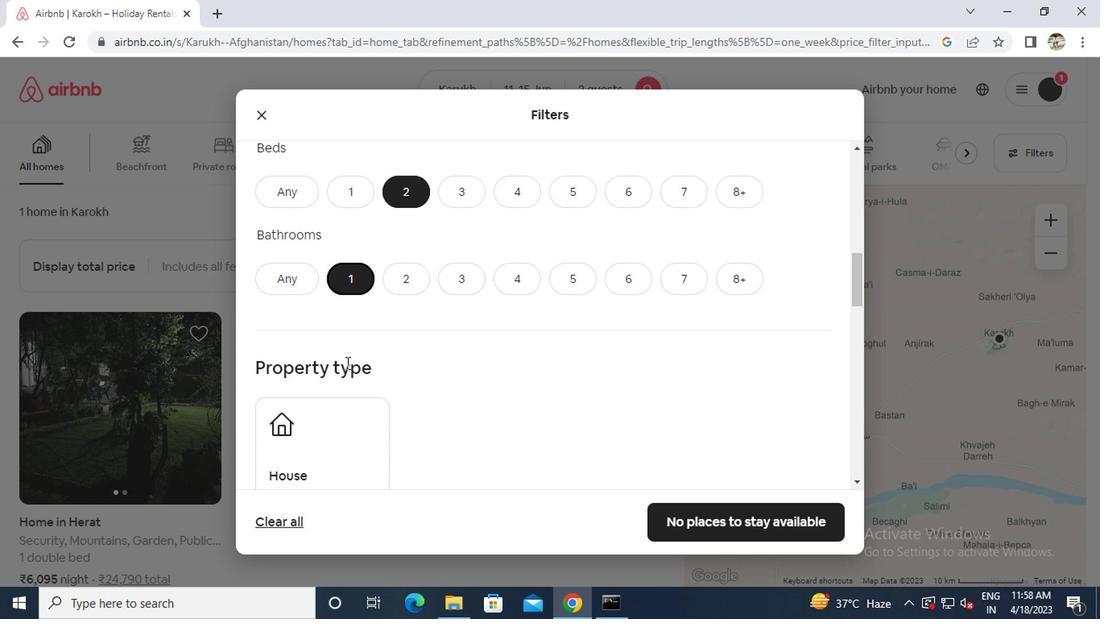 
Action: Mouse moved to (416, 383)
Screenshot: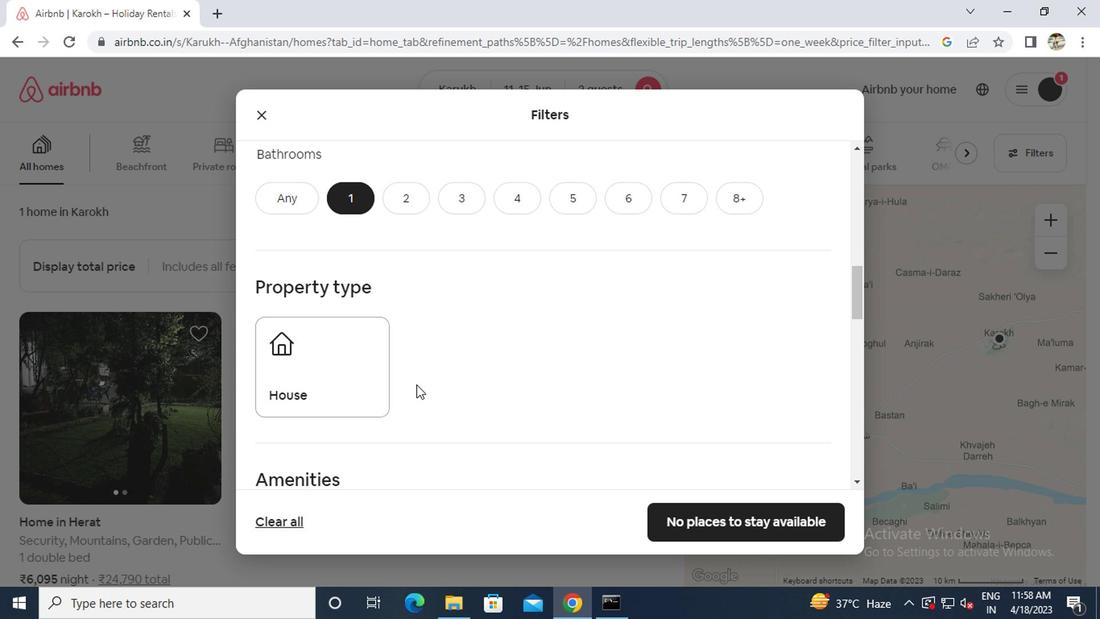 
Action: Mouse scrolled (416, 382) with delta (0, 0)
Screenshot: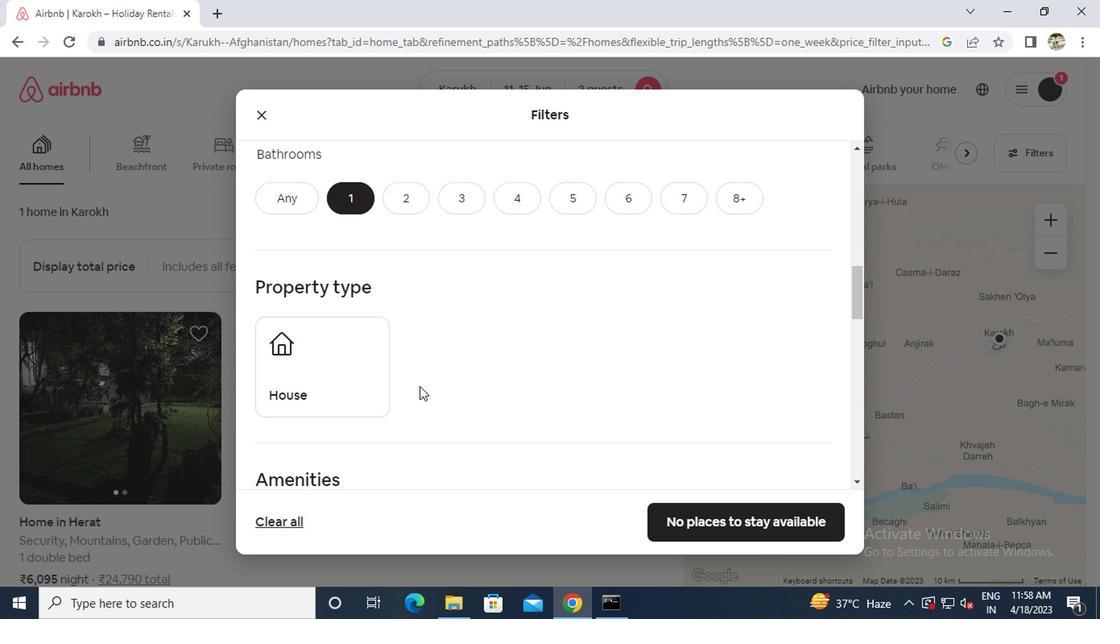 
Action: Mouse scrolled (416, 382) with delta (0, 0)
Screenshot: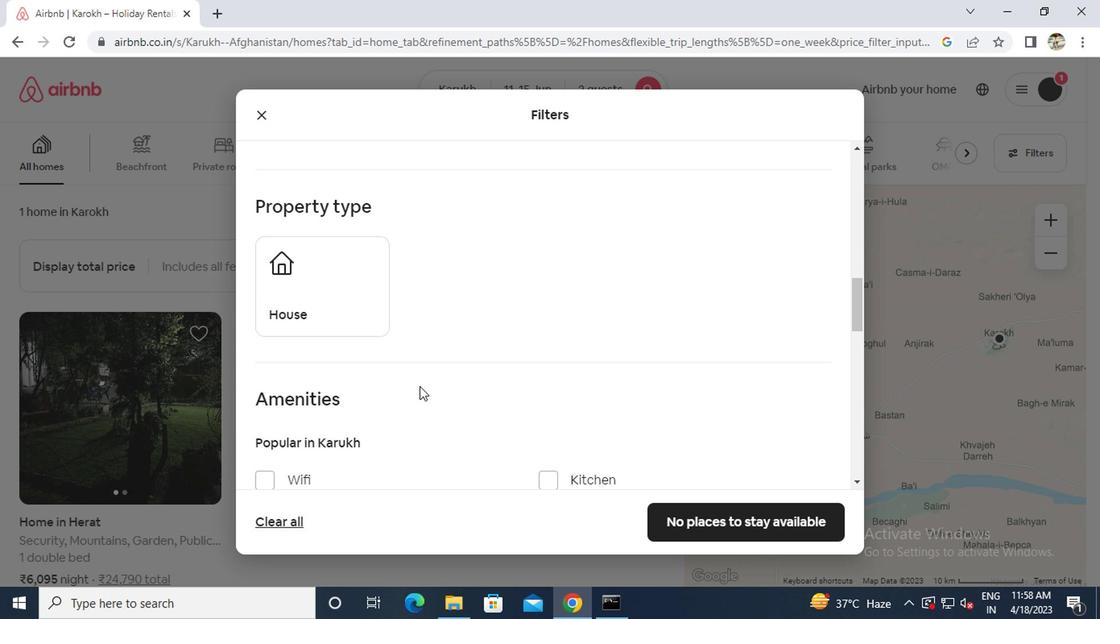 
Action: Mouse scrolled (416, 382) with delta (0, 0)
Screenshot: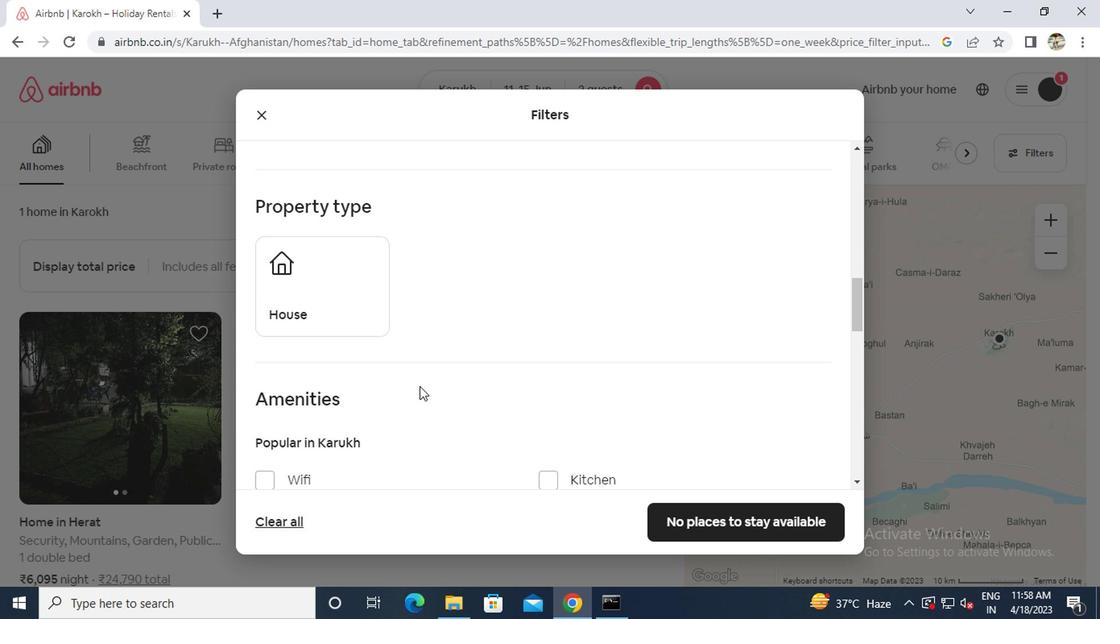 
Action: Mouse moved to (275, 358)
Screenshot: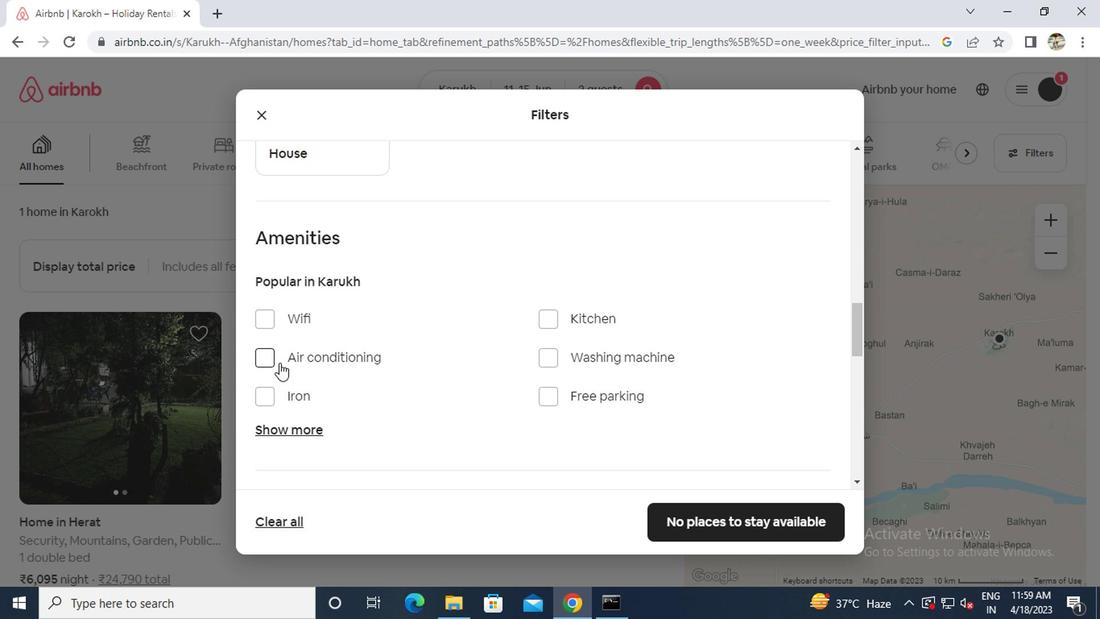 
Action: Mouse pressed left at (275, 358)
Screenshot: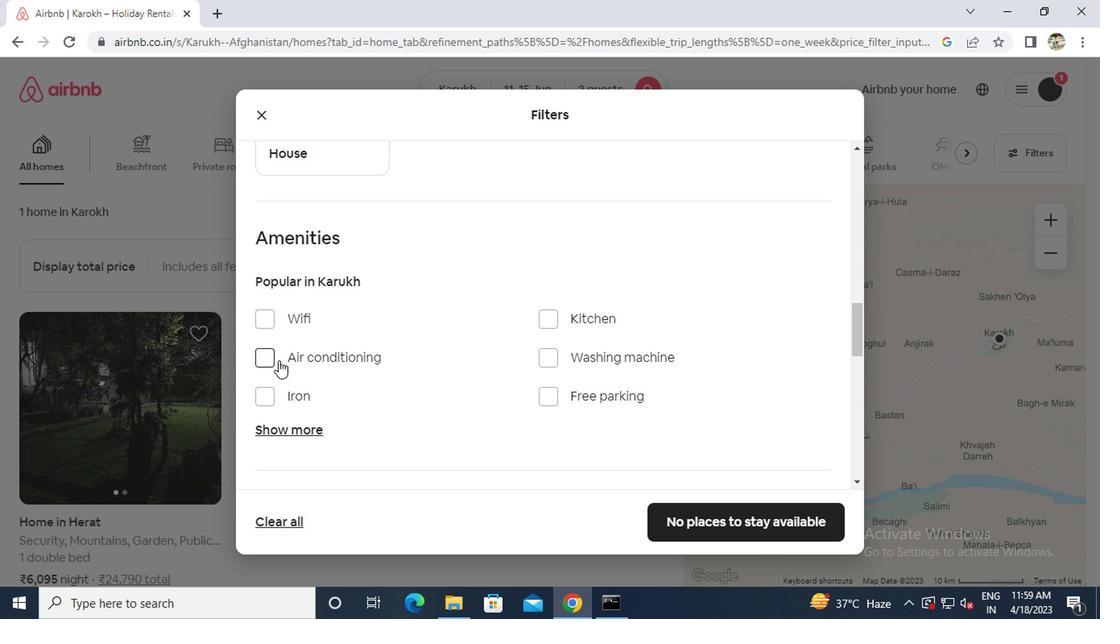 
Action: Mouse moved to (288, 420)
Screenshot: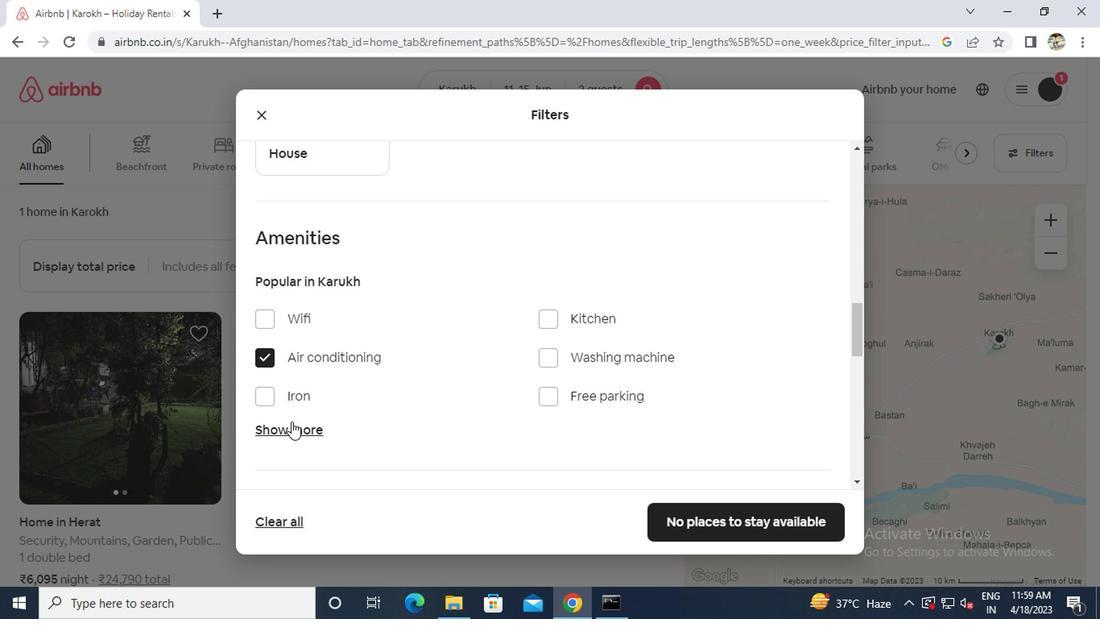 
Action: Mouse pressed left at (288, 420)
Screenshot: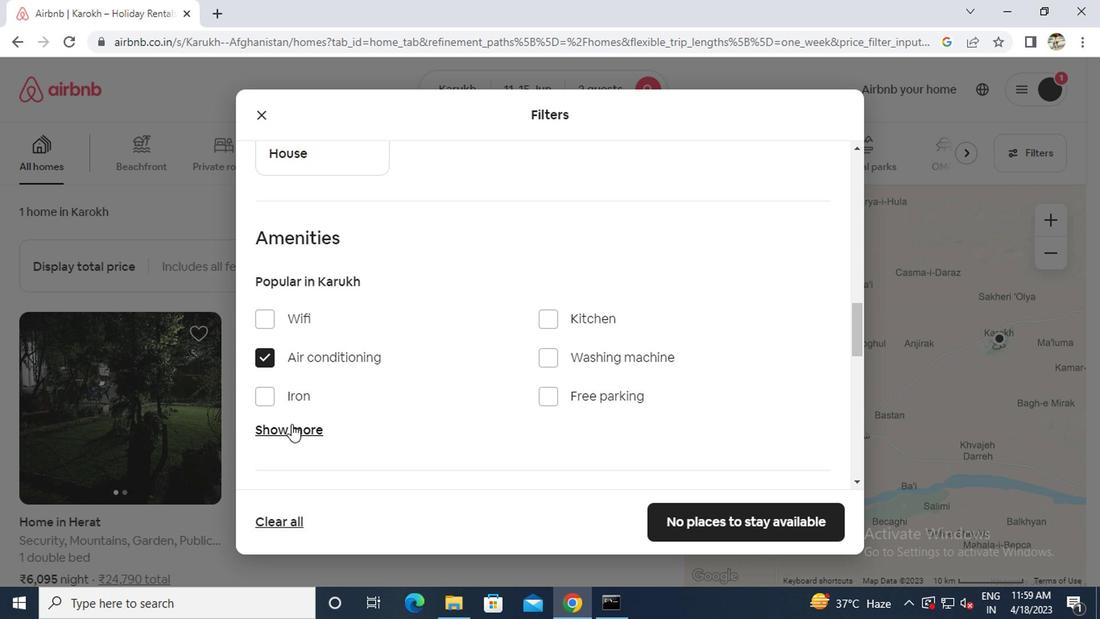 
Action: Mouse scrolled (288, 419) with delta (0, -1)
Screenshot: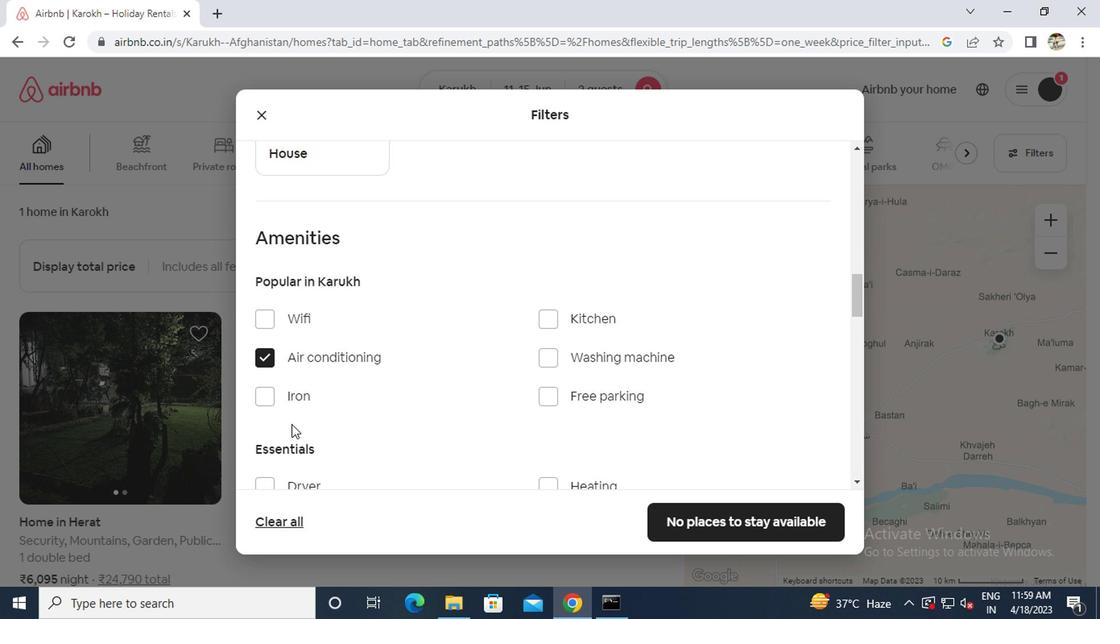 
Action: Mouse scrolled (288, 419) with delta (0, -1)
Screenshot: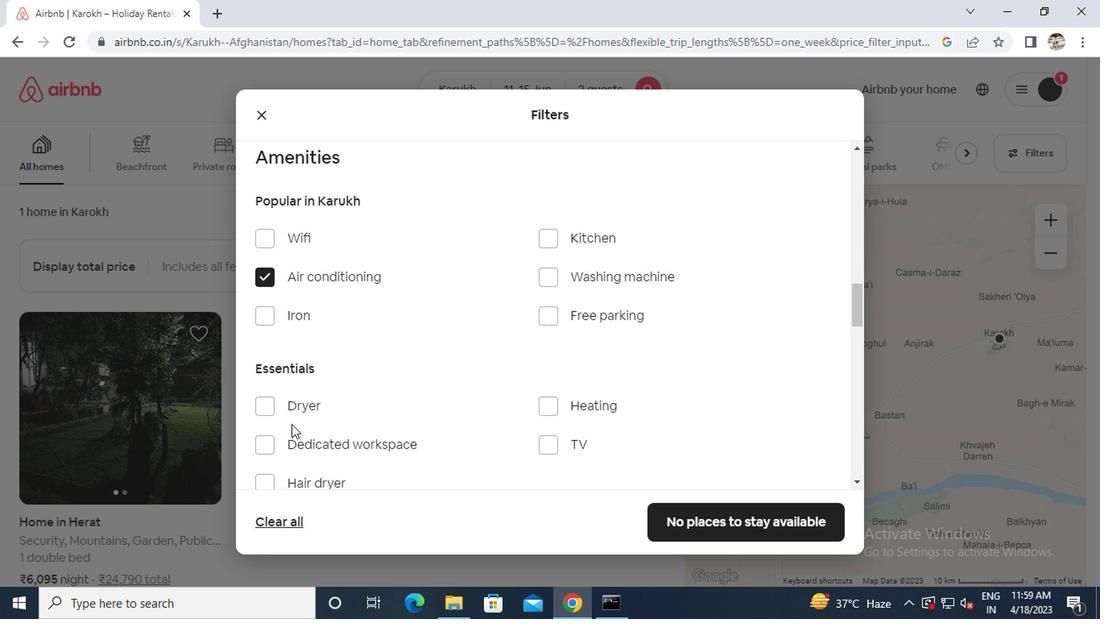 
Action: Mouse moved to (260, 364)
Screenshot: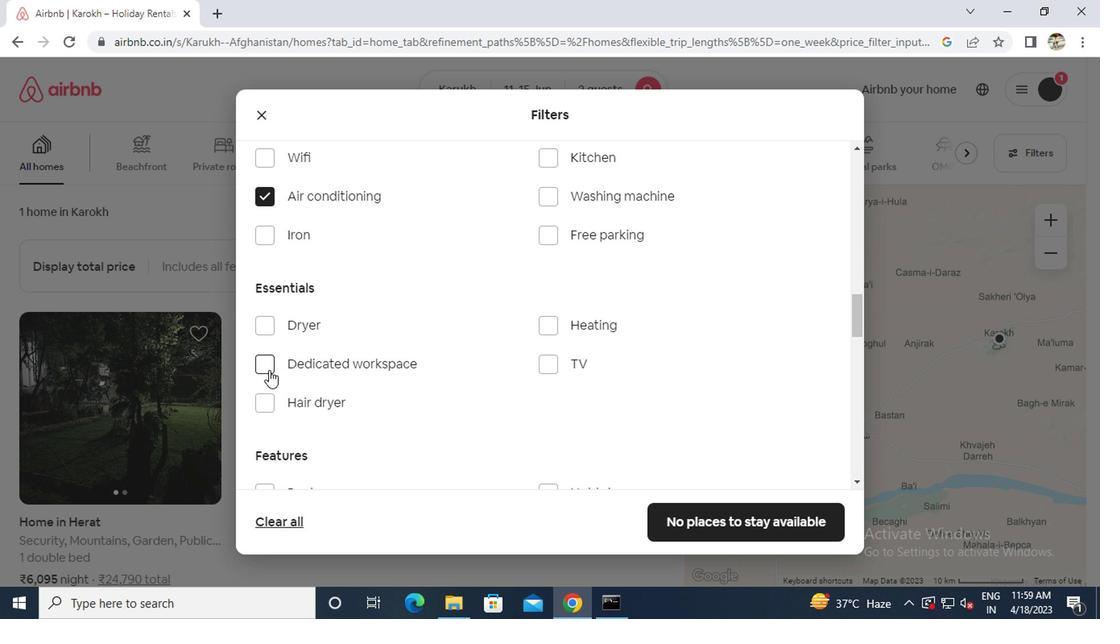 
Action: Mouse pressed left at (260, 364)
Screenshot: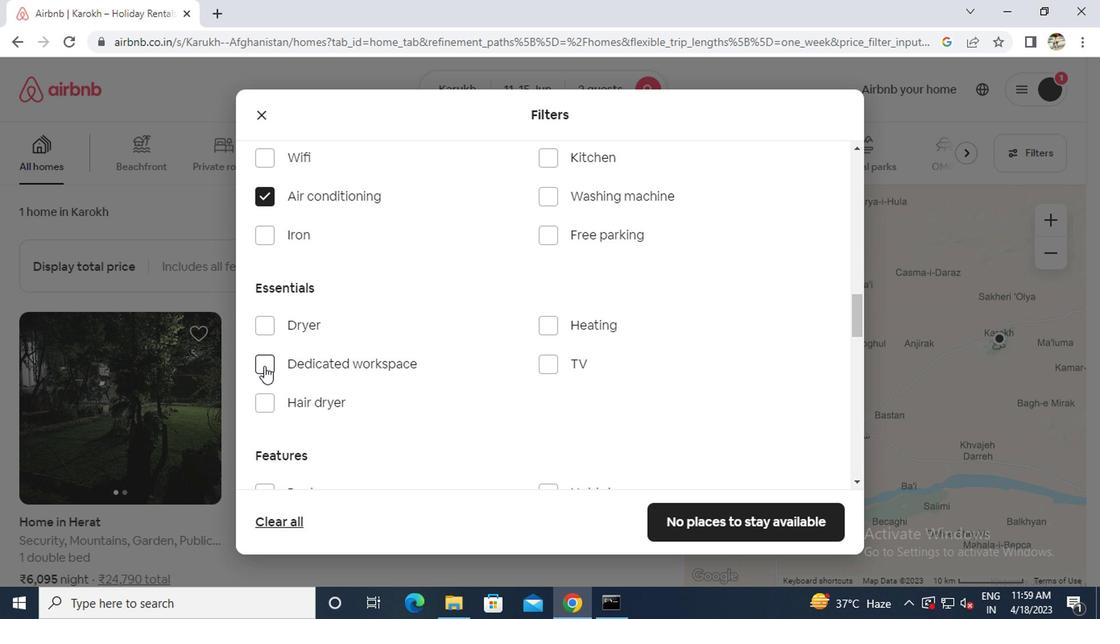 
Action: Mouse scrolled (260, 362) with delta (0, -1)
Screenshot: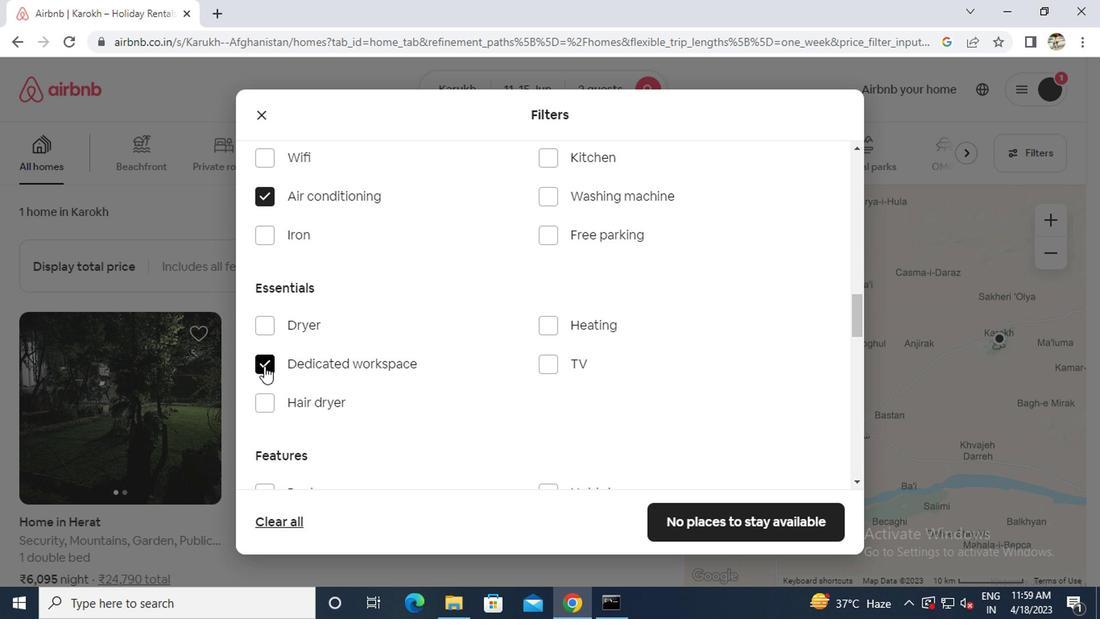 
Action: Mouse moved to (287, 353)
Screenshot: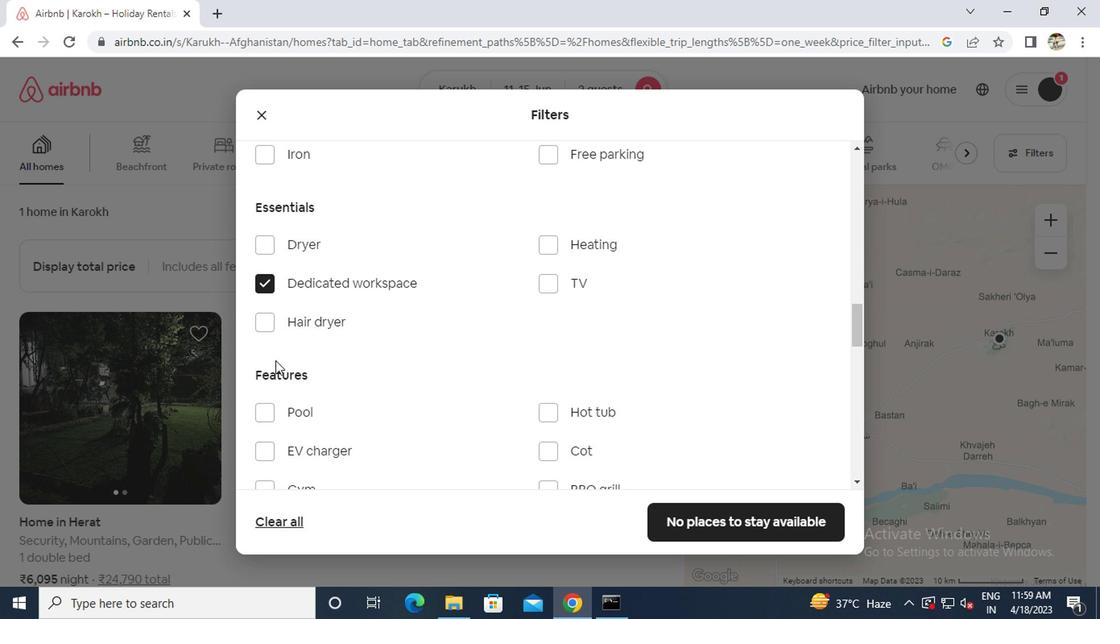 
Action: Mouse scrolled (287, 353) with delta (0, 0)
Screenshot: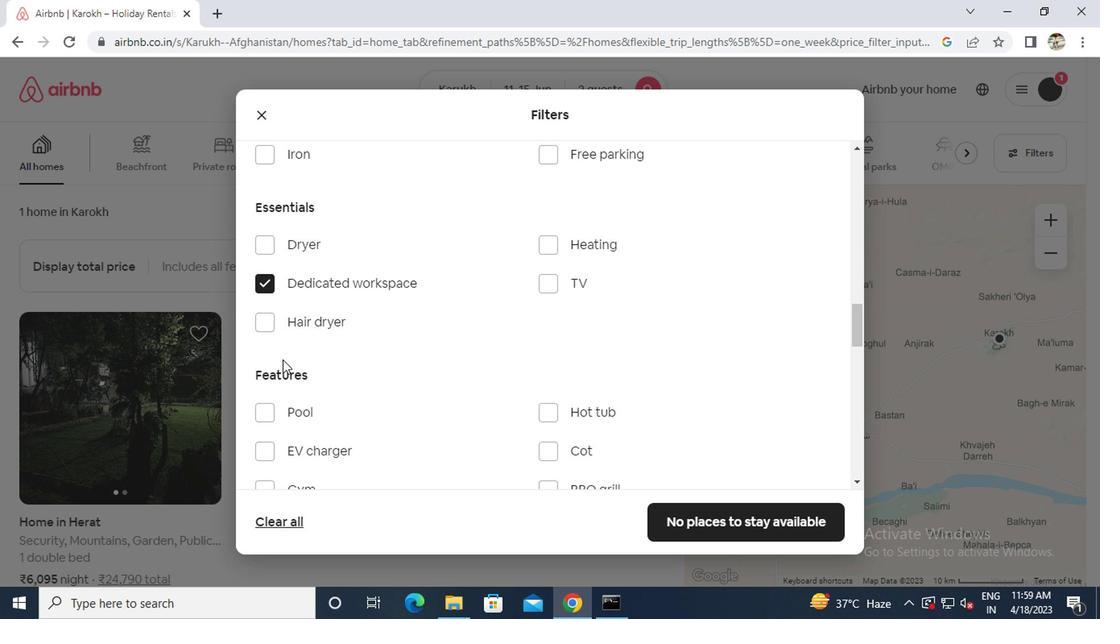
Action: Mouse scrolled (287, 353) with delta (0, 0)
Screenshot: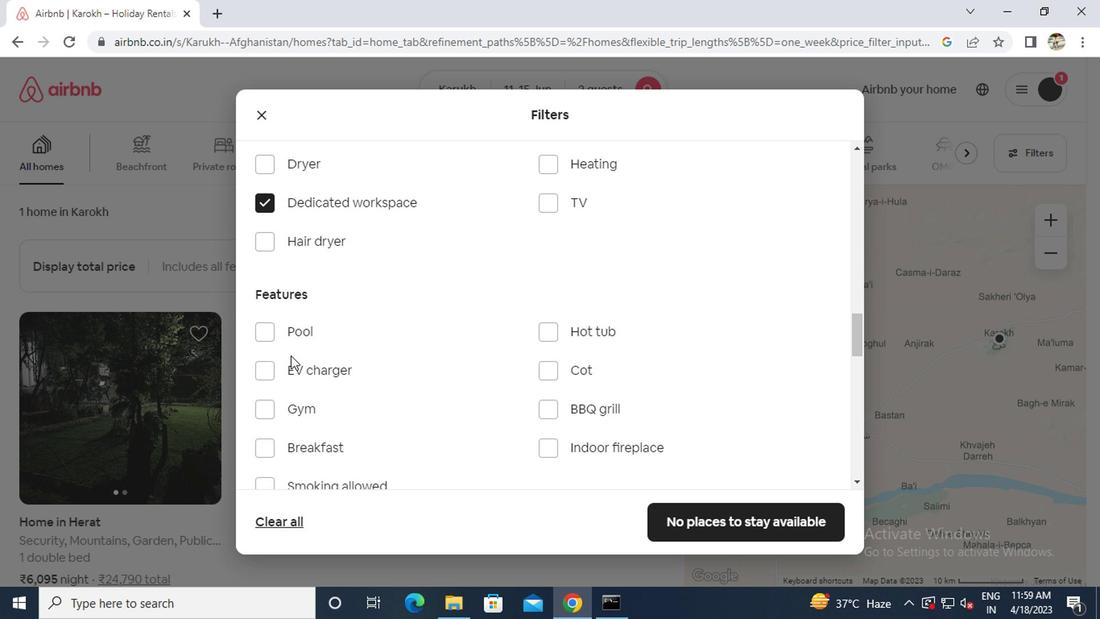 
Action: Mouse moved to (275, 362)
Screenshot: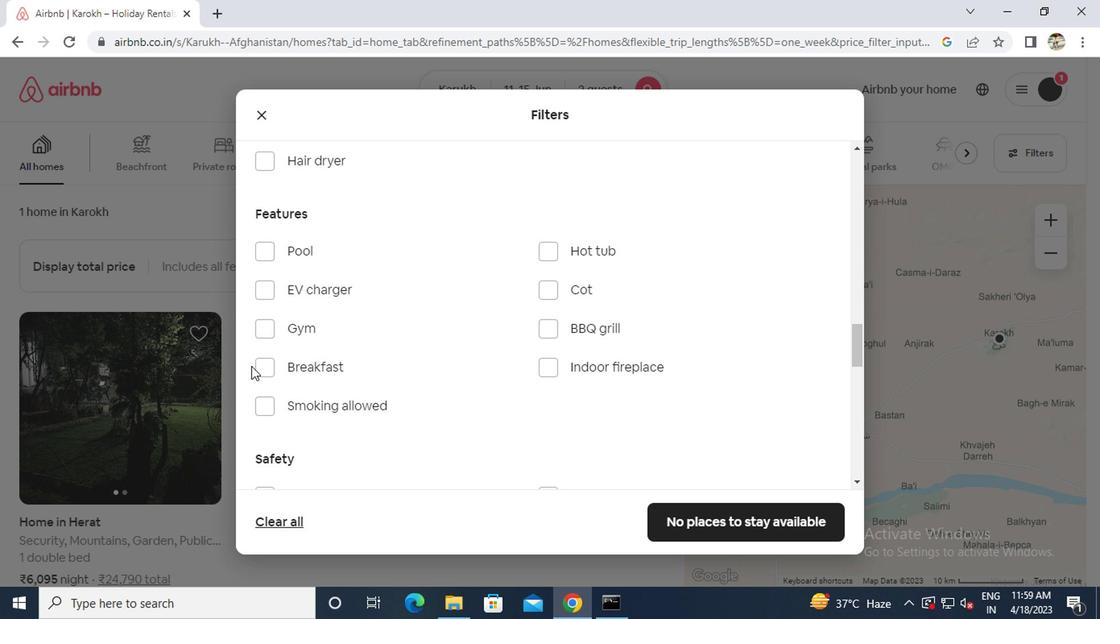 
Action: Mouse pressed left at (275, 362)
Screenshot: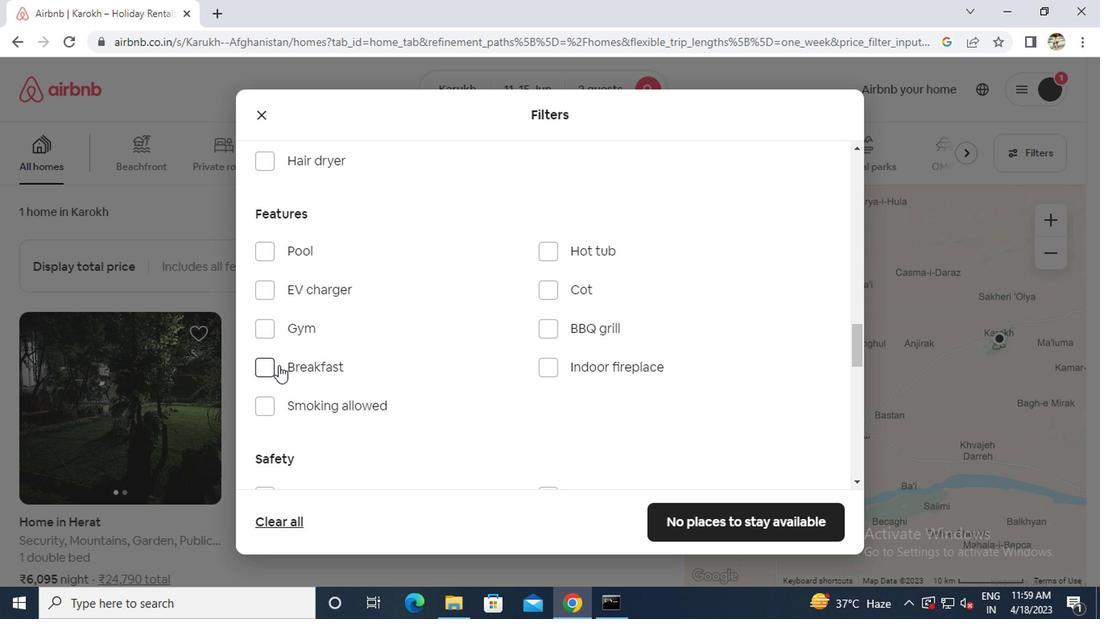 
Action: Mouse scrolled (275, 362) with delta (0, 0)
Screenshot: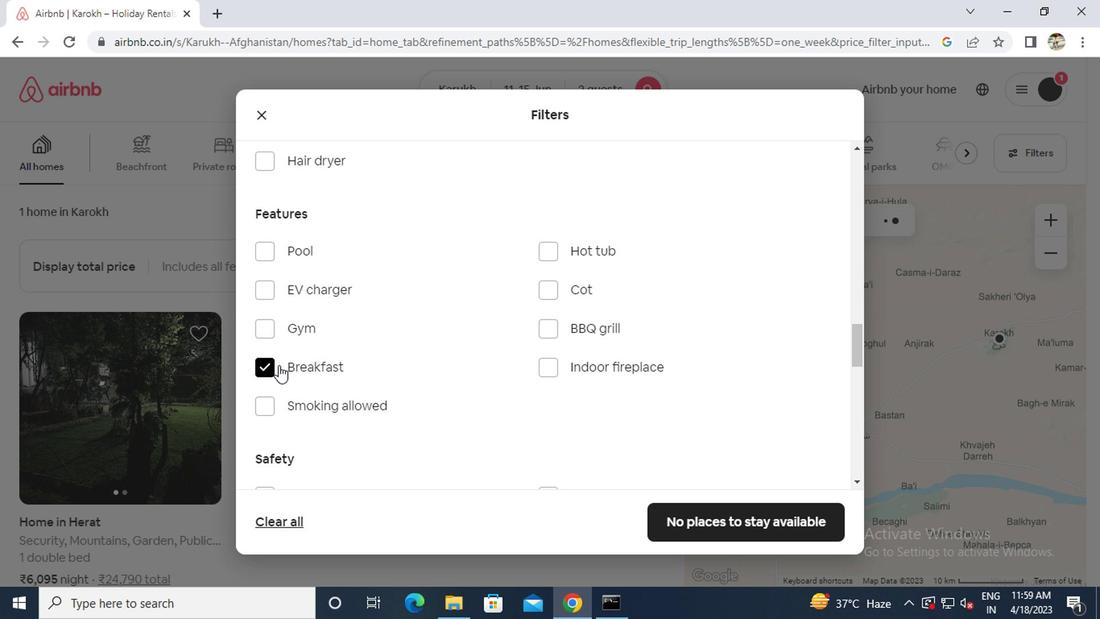 
Action: Mouse moved to (276, 362)
Screenshot: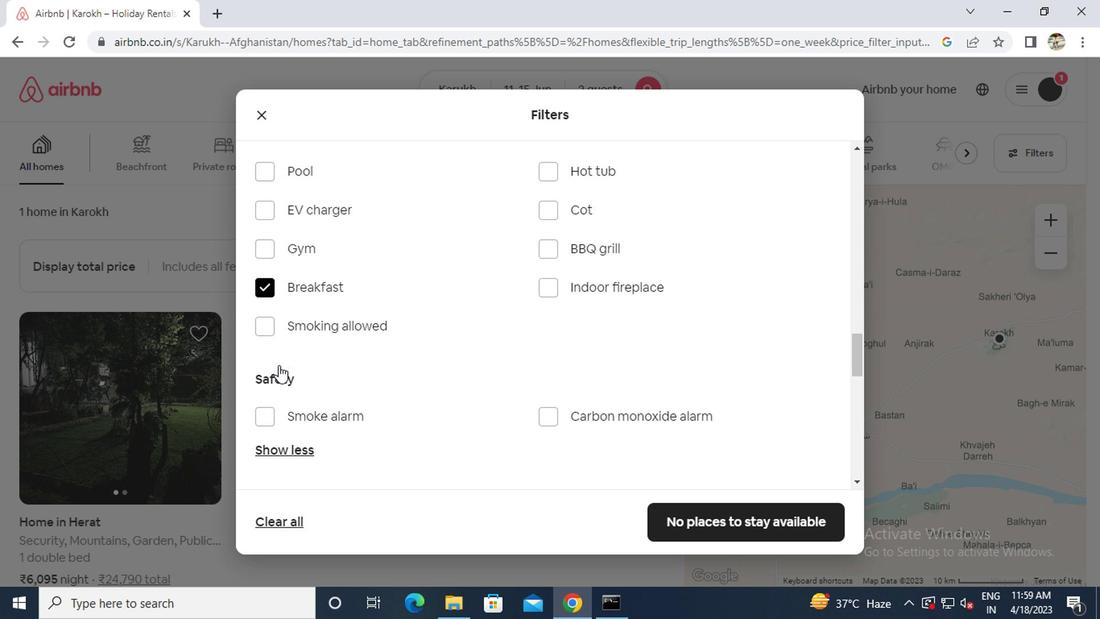 
Action: Mouse scrolled (276, 361) with delta (0, 0)
Screenshot: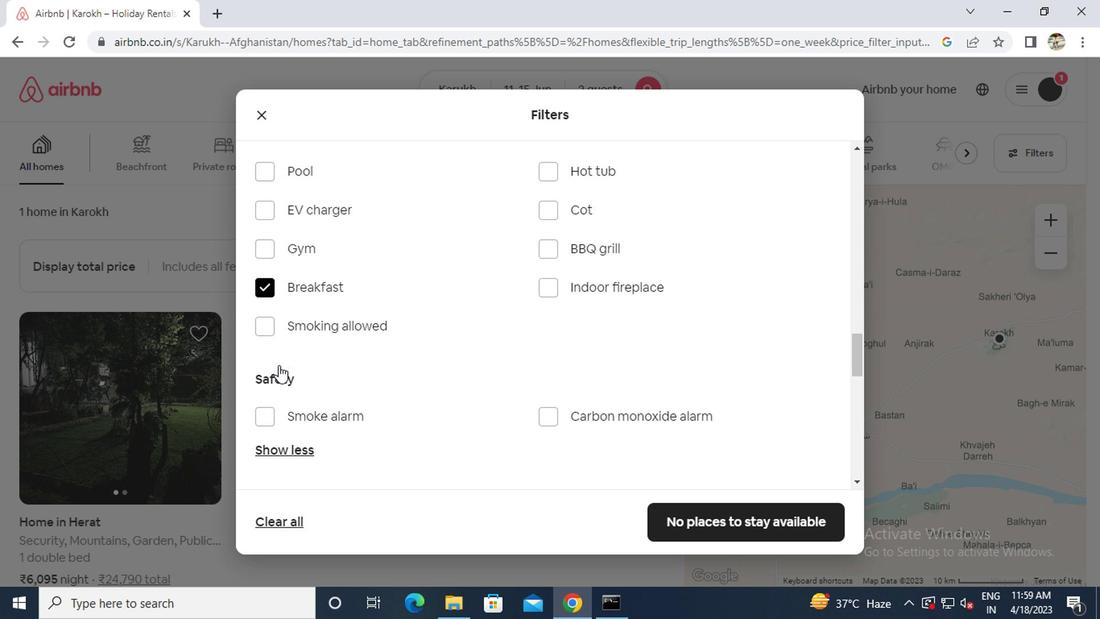 
Action: Mouse moved to (276, 361)
Screenshot: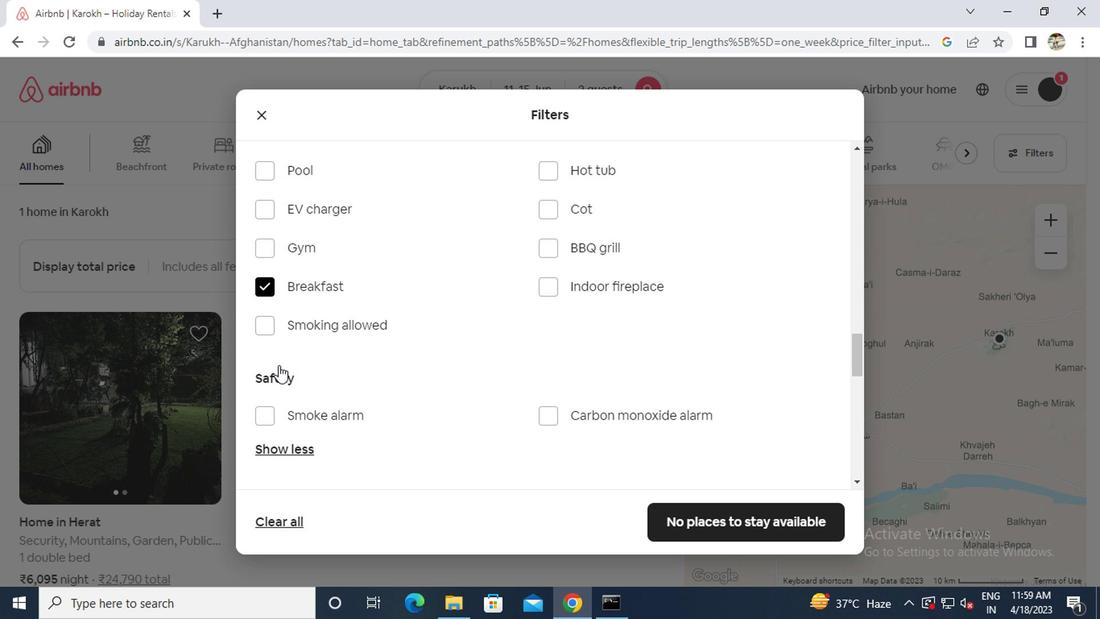 
Action: Mouse scrolled (276, 360) with delta (0, -1)
Screenshot: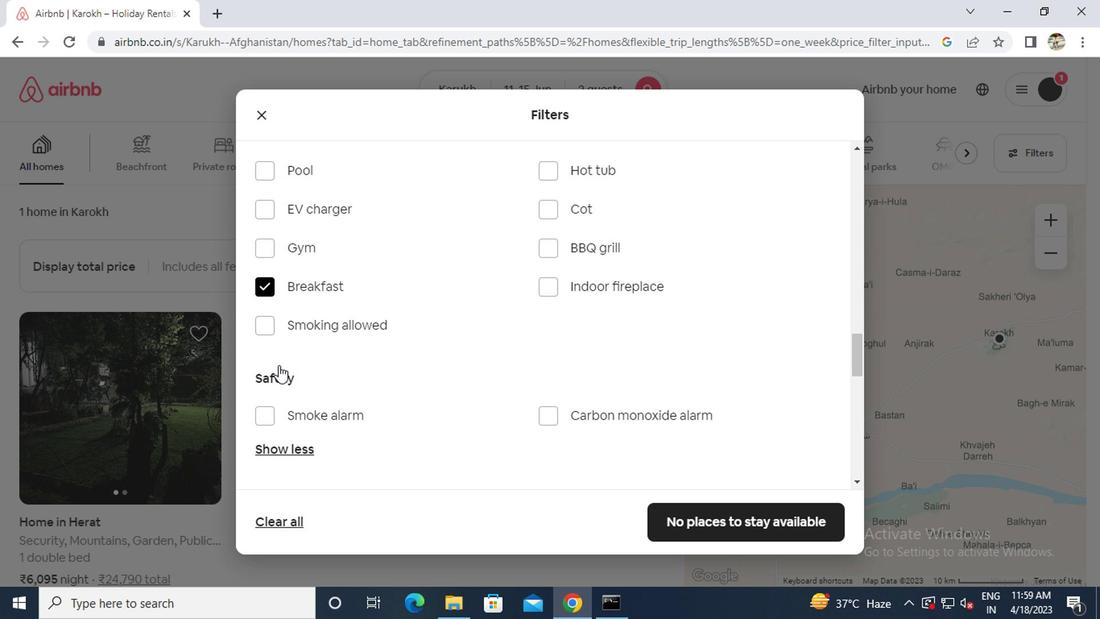 
Action: Mouse moved to (278, 360)
Screenshot: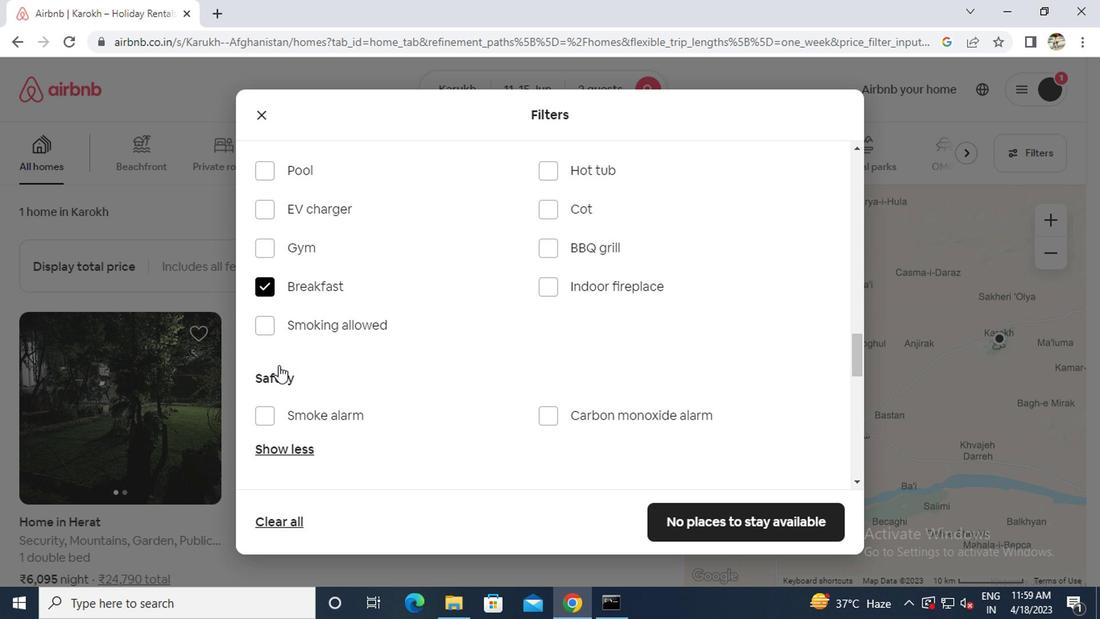 
Action: Mouse scrolled (278, 360) with delta (0, 0)
Screenshot: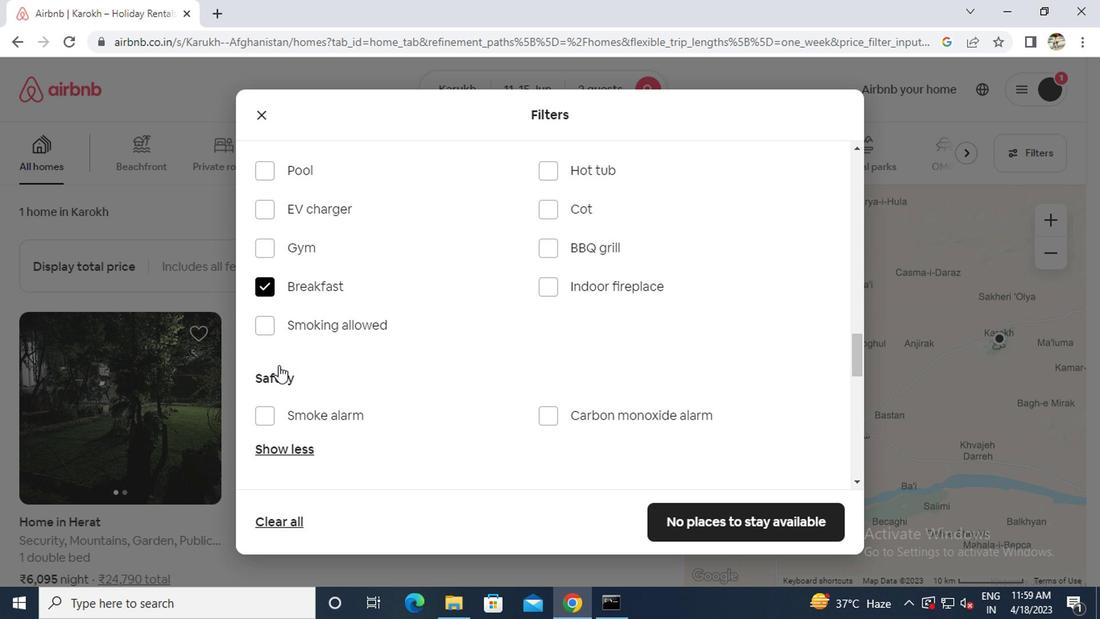 
Action: Mouse moved to (323, 345)
Screenshot: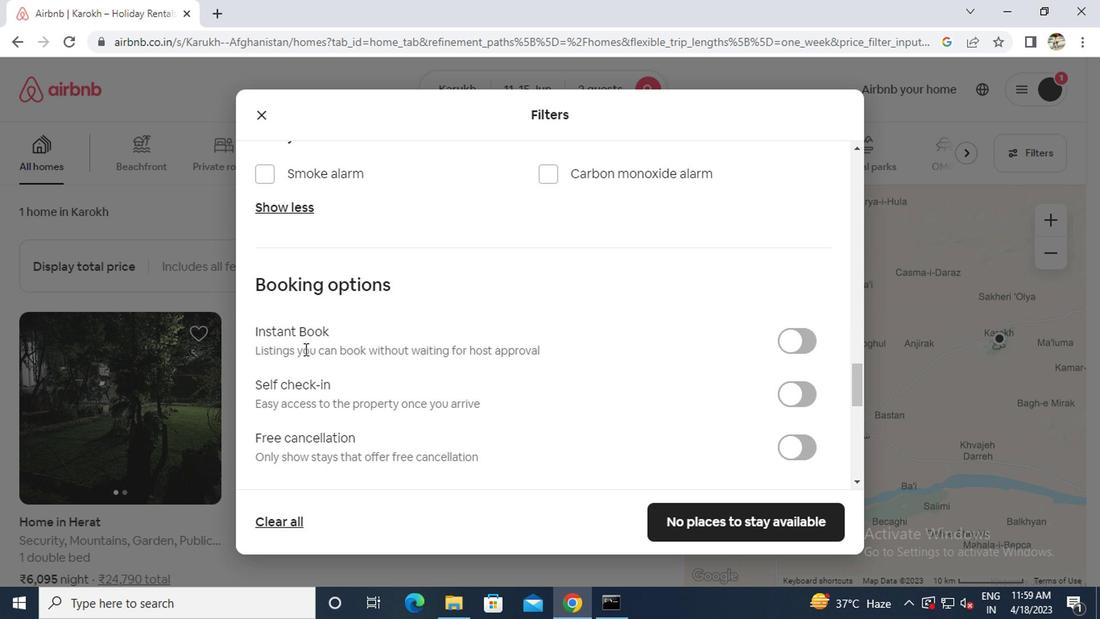 
Action: Mouse scrolled (323, 345) with delta (0, 0)
Screenshot: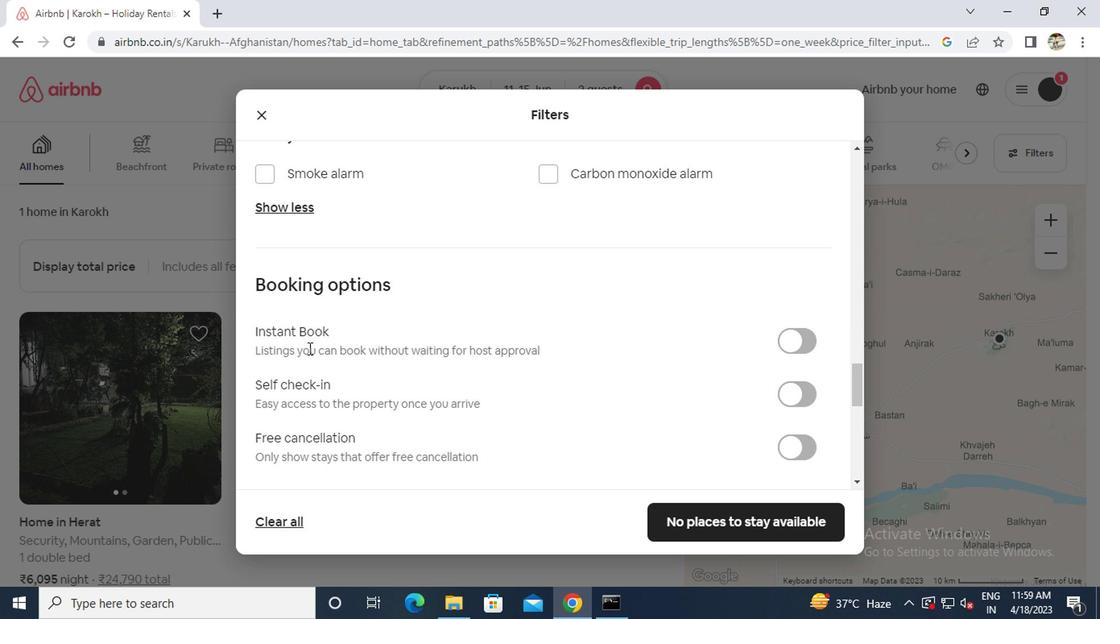 
Action: Mouse scrolled (323, 345) with delta (0, 0)
Screenshot: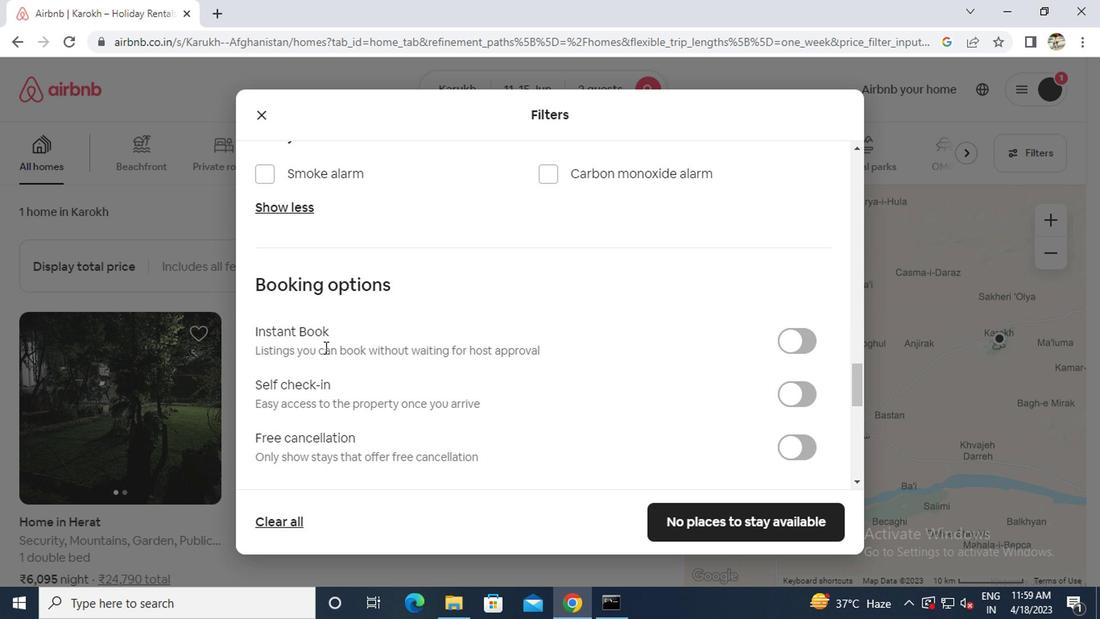 
Action: Mouse moved to (780, 230)
Screenshot: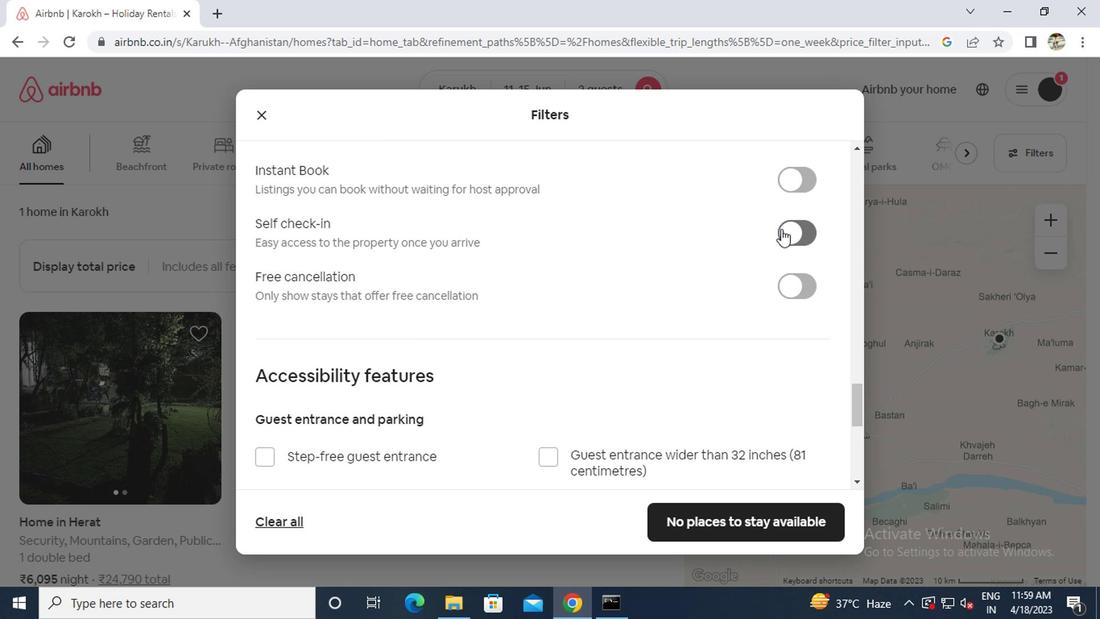 
Action: Mouse pressed left at (780, 230)
Screenshot: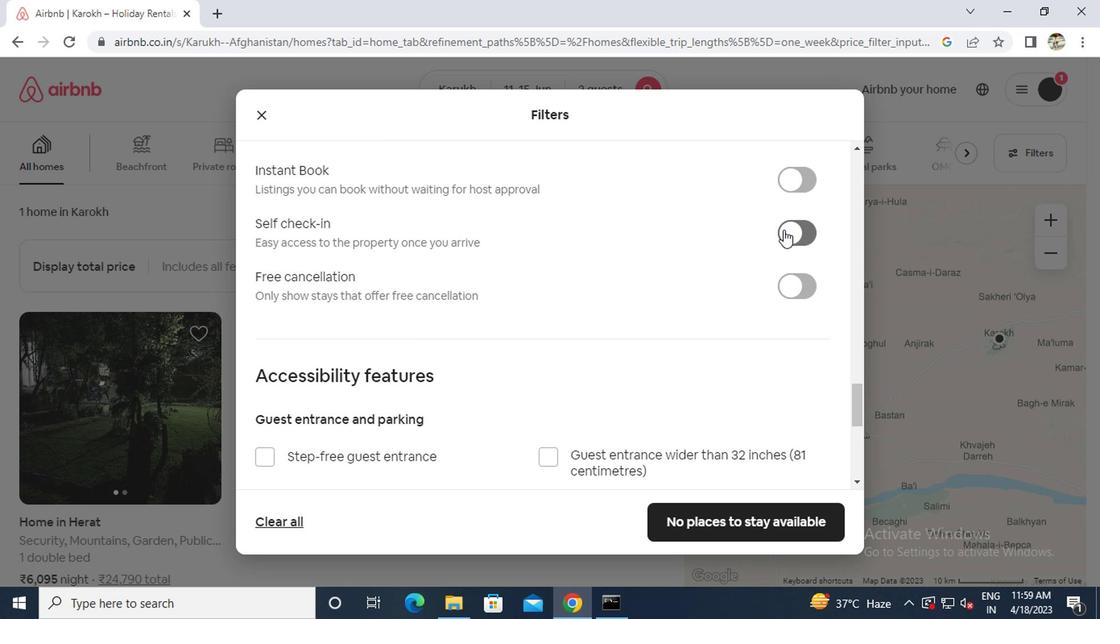 
Action: Mouse moved to (517, 294)
Screenshot: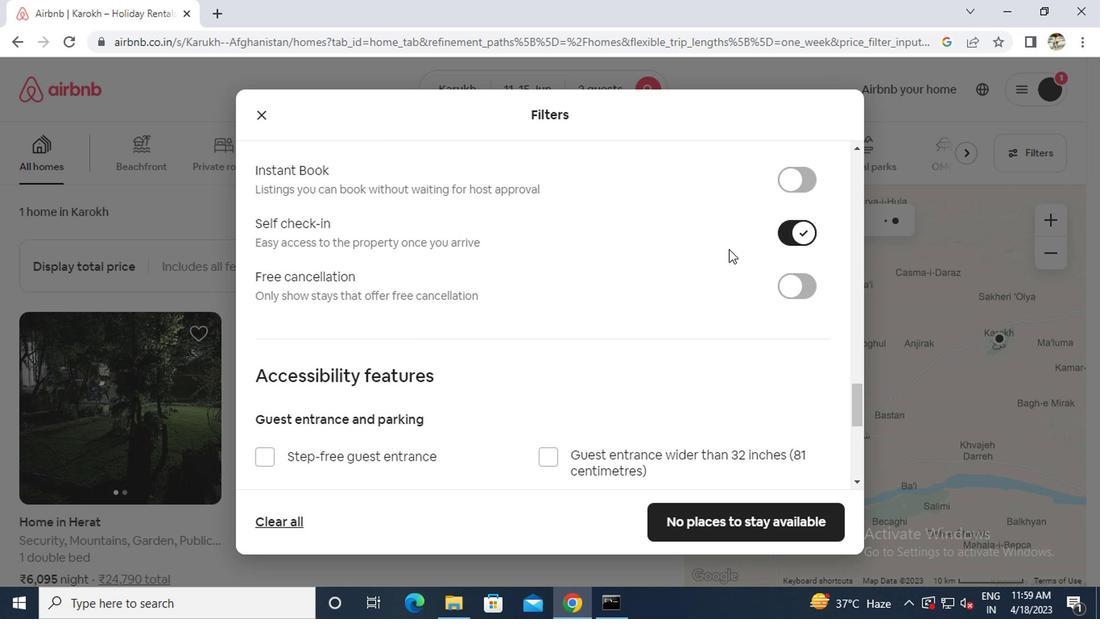 
Action: Mouse scrolled (517, 293) with delta (0, -1)
Screenshot: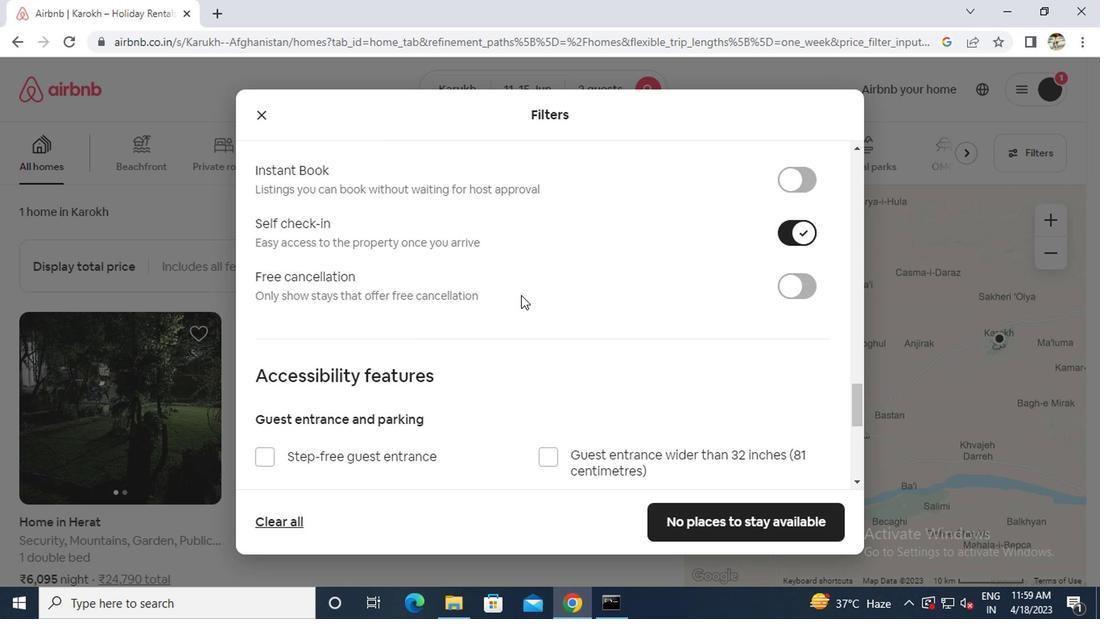 
Action: Mouse scrolled (517, 293) with delta (0, -1)
Screenshot: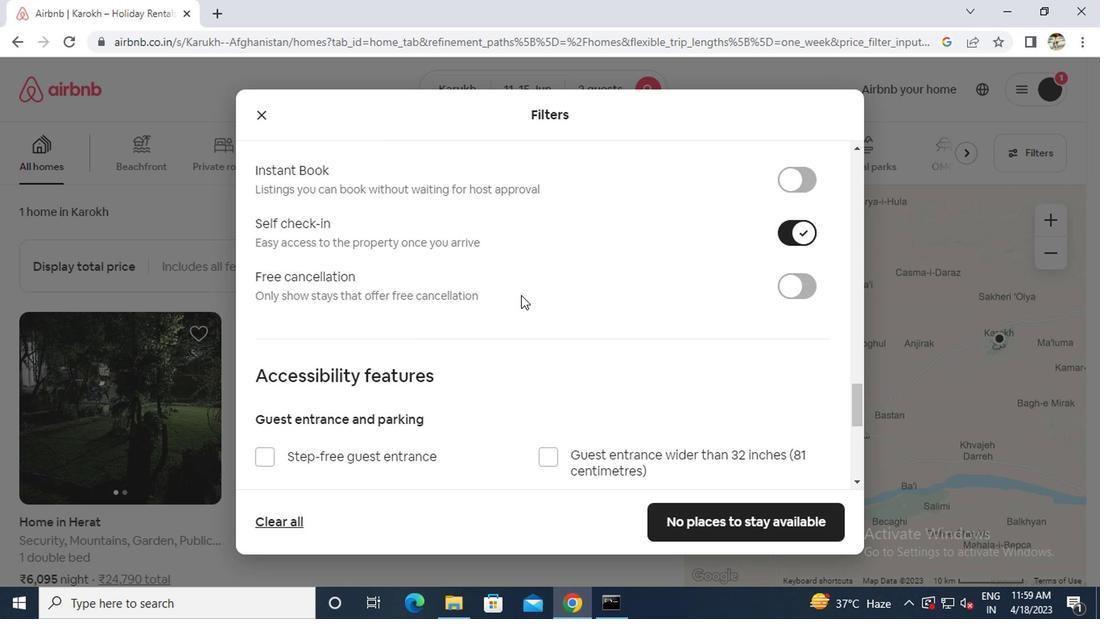 
Action: Mouse scrolled (517, 293) with delta (0, -1)
Screenshot: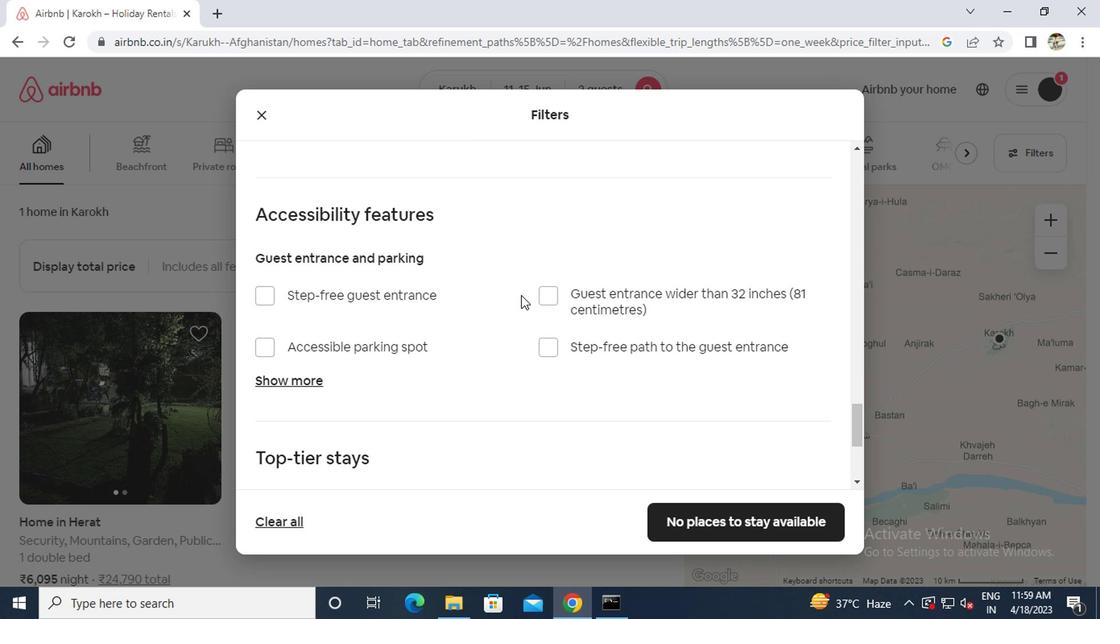 
Action: Mouse scrolled (517, 293) with delta (0, -1)
Screenshot: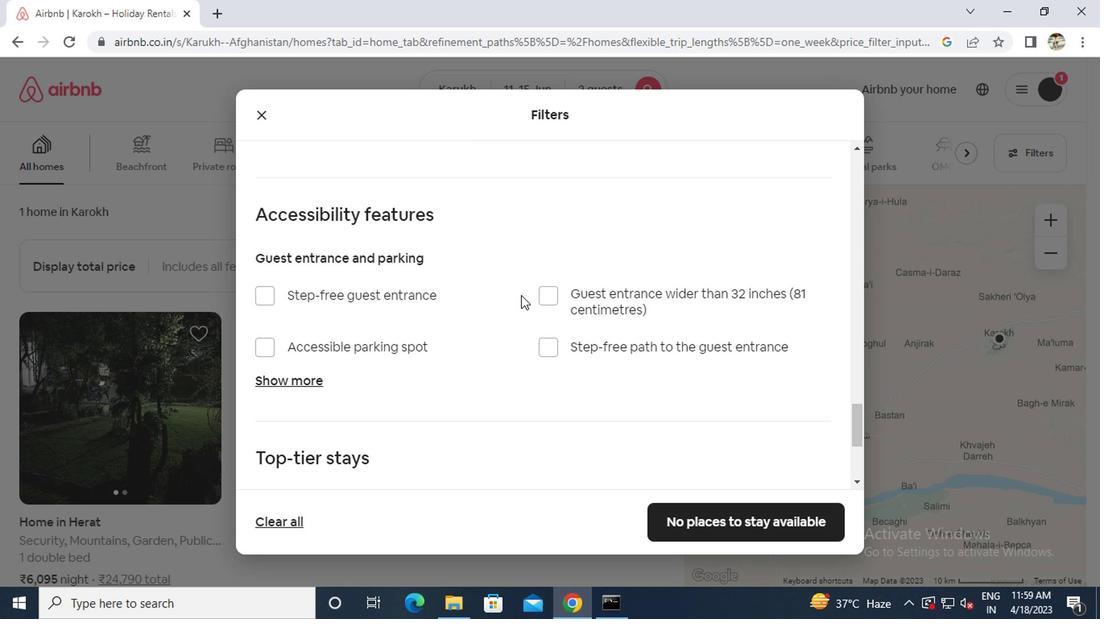 
Action: Mouse scrolled (517, 293) with delta (0, -1)
Screenshot: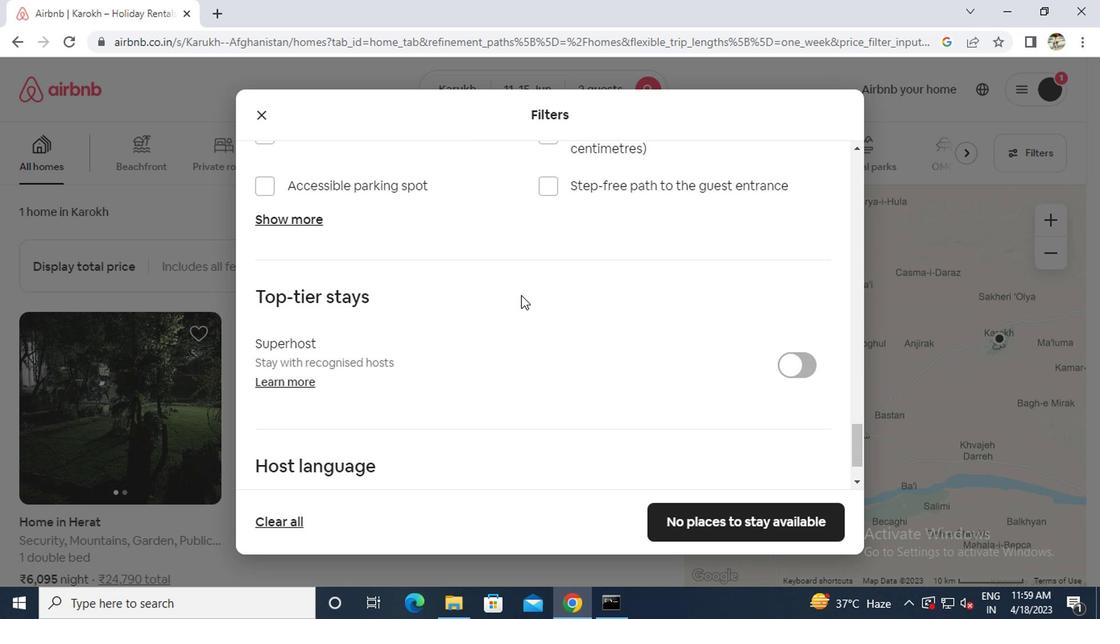 
Action: Mouse scrolled (517, 293) with delta (0, -1)
Screenshot: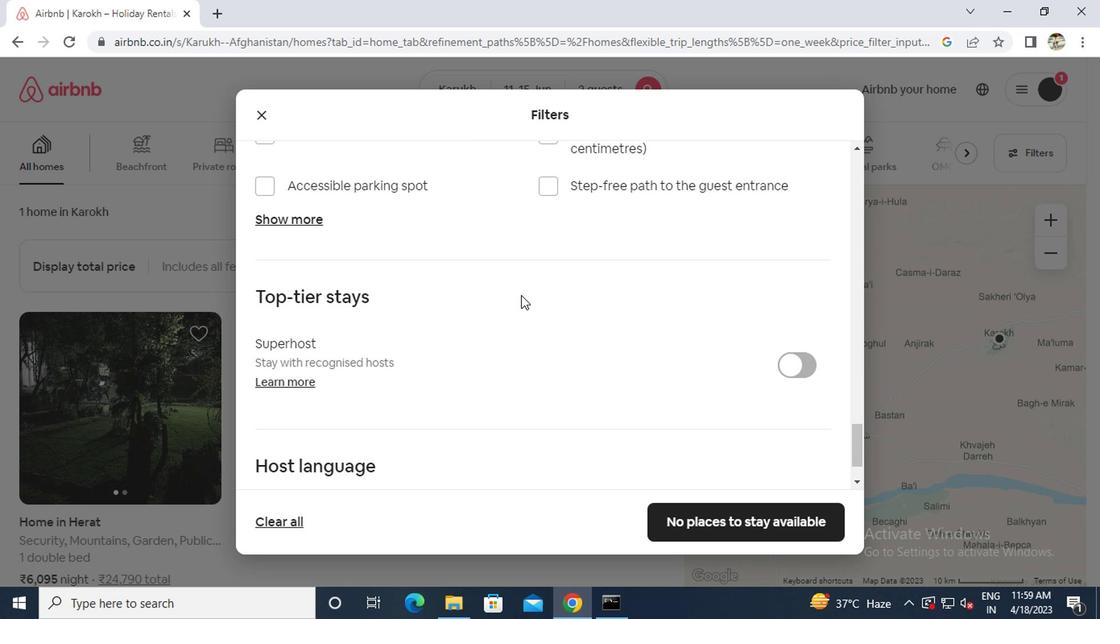 
Action: Mouse scrolled (517, 293) with delta (0, -1)
Screenshot: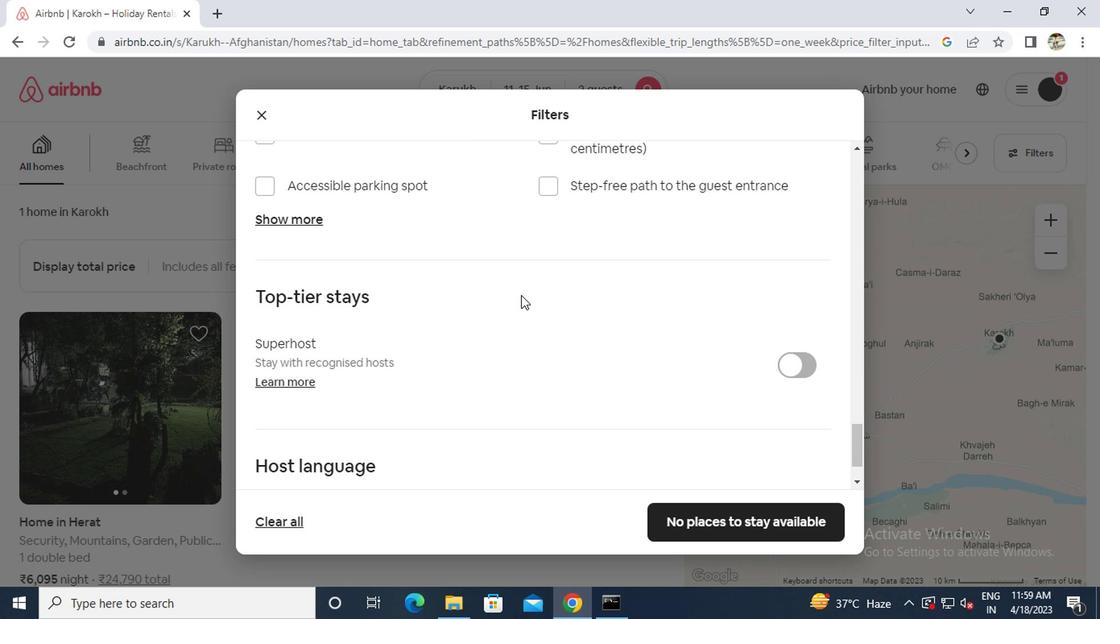 
Action: Mouse moved to (516, 293)
Screenshot: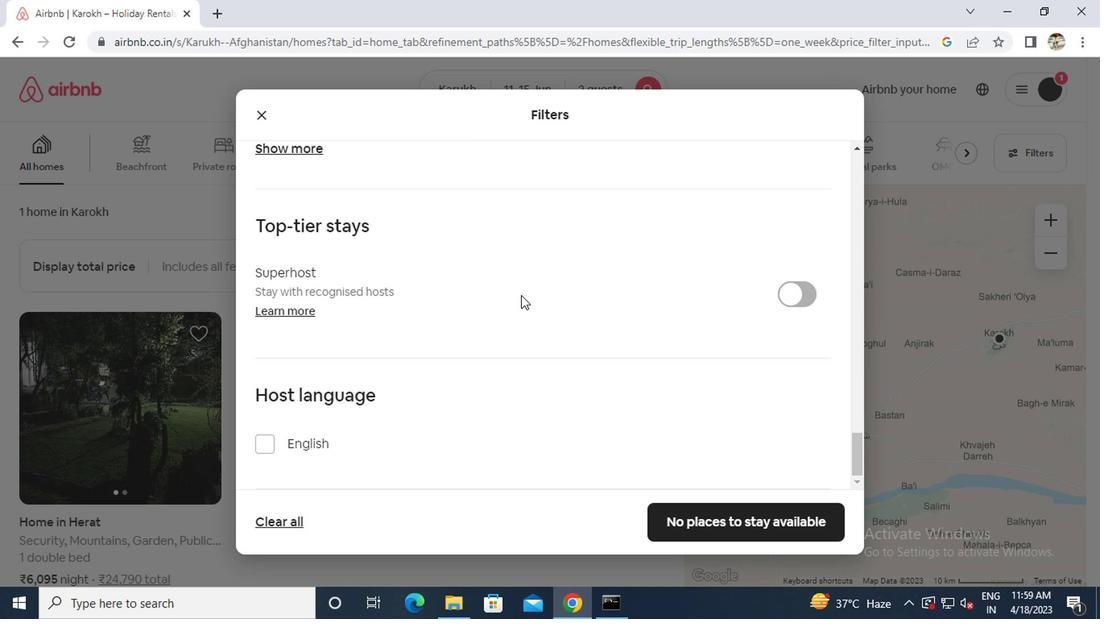 
Action: Mouse scrolled (516, 292) with delta (0, 0)
Screenshot: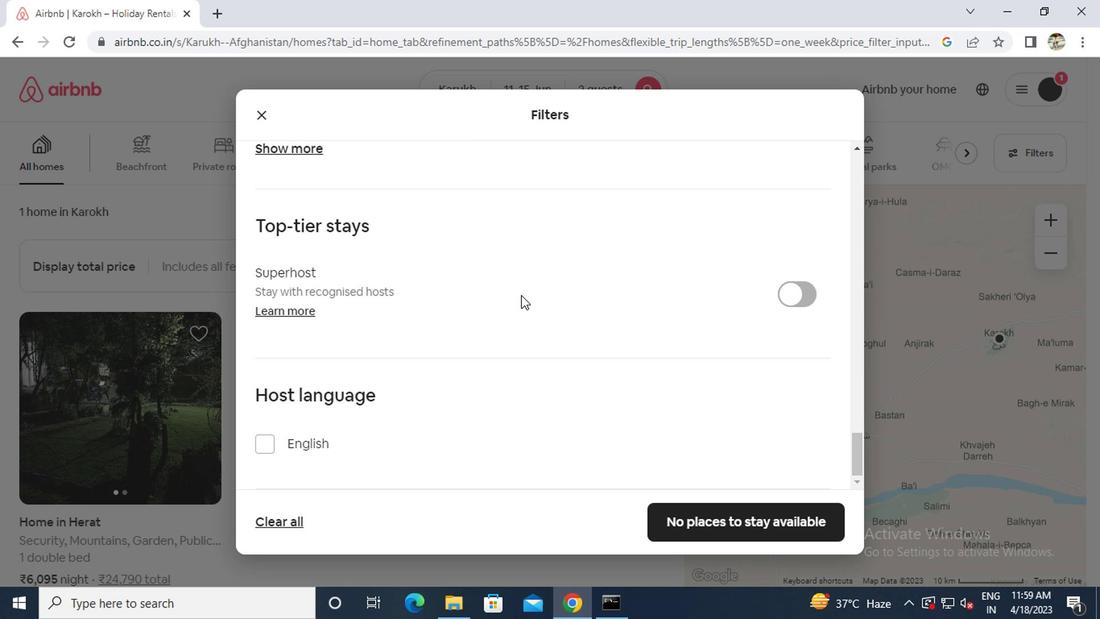 
Action: Mouse scrolled (516, 292) with delta (0, 0)
Screenshot: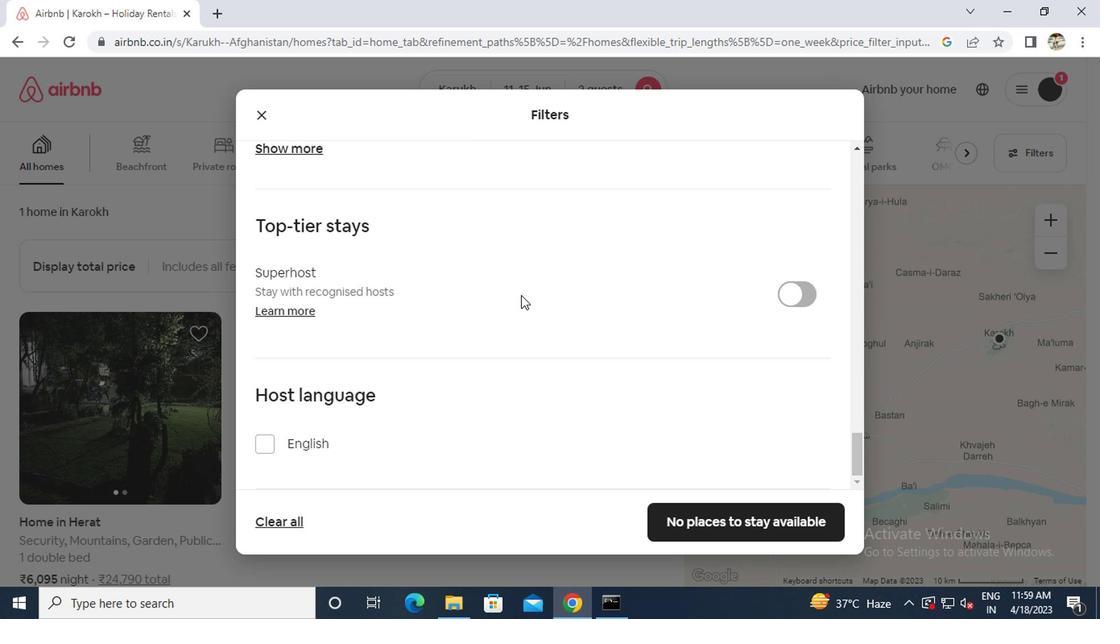 
Action: Mouse moved to (263, 438)
Screenshot: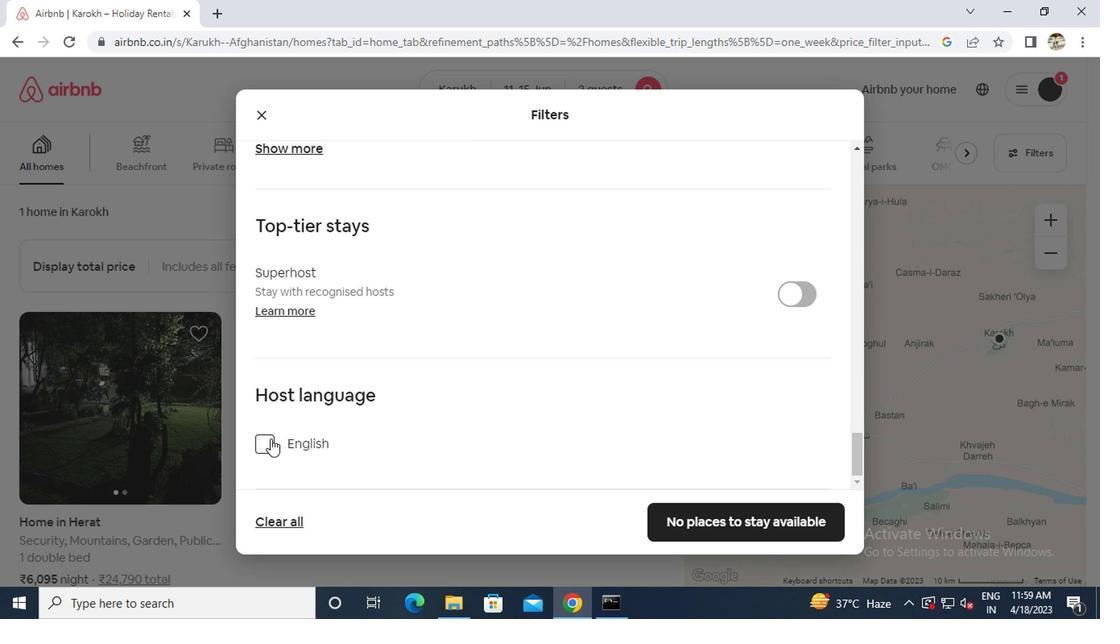 
Action: Mouse pressed left at (263, 438)
Screenshot: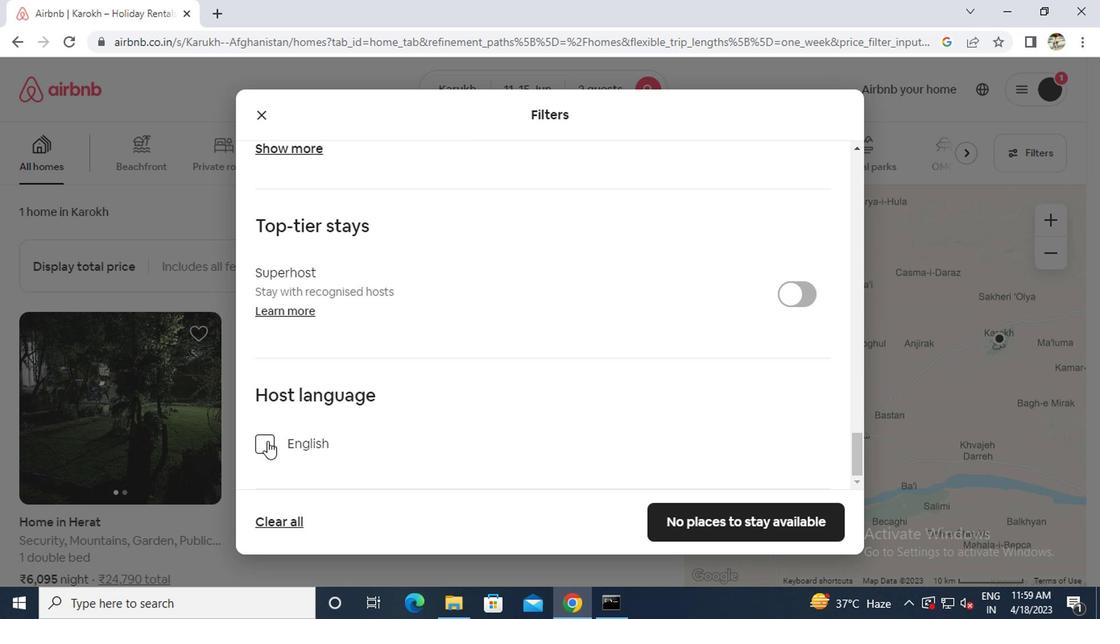 
Action: Mouse moved to (690, 511)
Screenshot: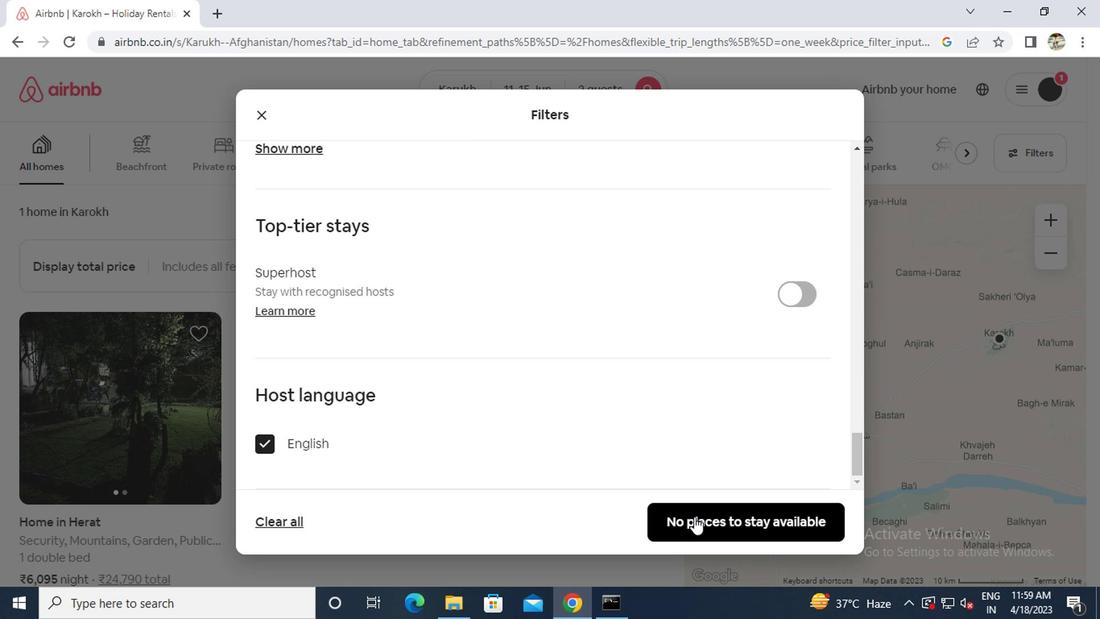 
Action: Mouse pressed left at (690, 511)
Screenshot: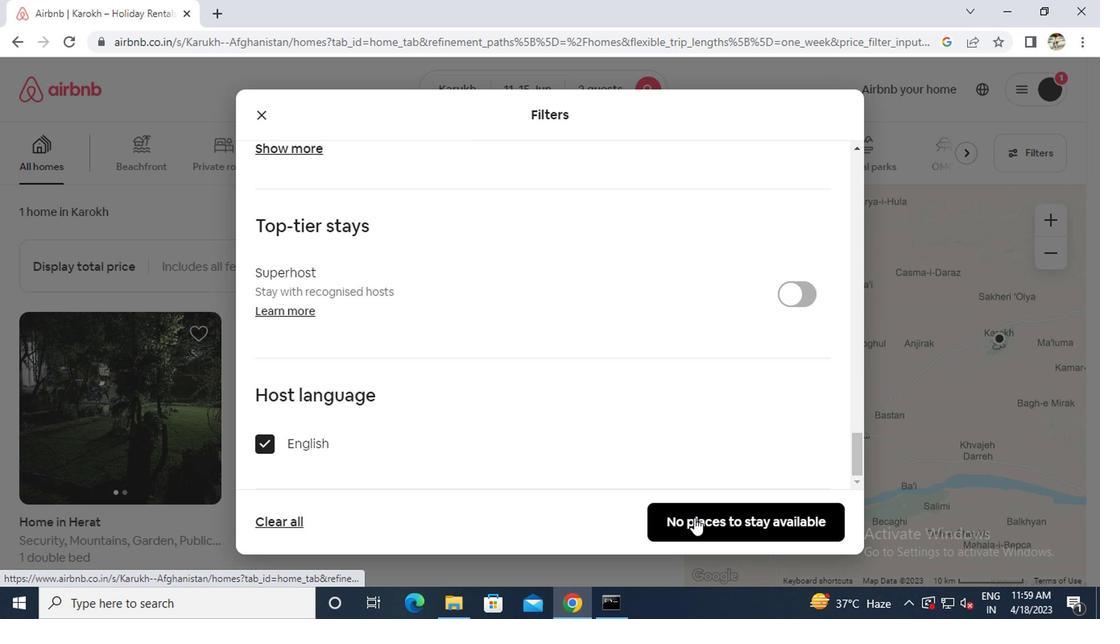 
